 Task: Find connections with filter location Brighton with filter topic #Businesswith filter profile language French with filter current company BharatAgri with filter school Cambridge International School with filter industry Retail Office Equipment with filter service category Information Management with filter keywords title Actuary
Action: Mouse moved to (485, 56)
Screenshot: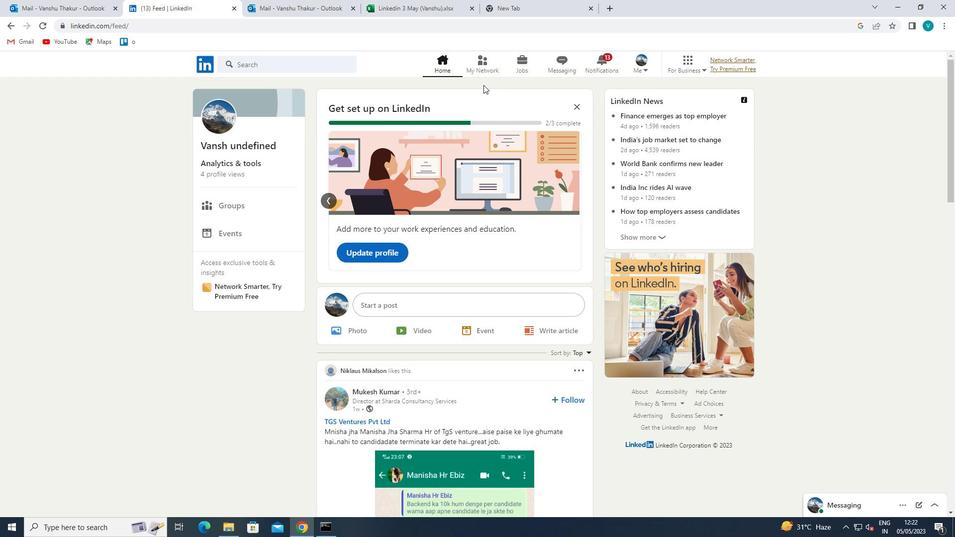 
Action: Mouse pressed left at (485, 56)
Screenshot: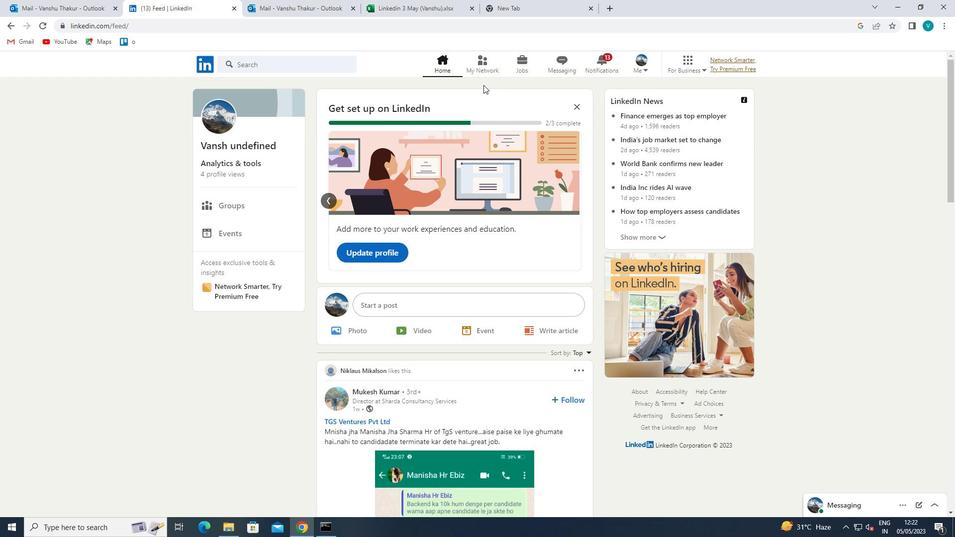 
Action: Mouse moved to (301, 117)
Screenshot: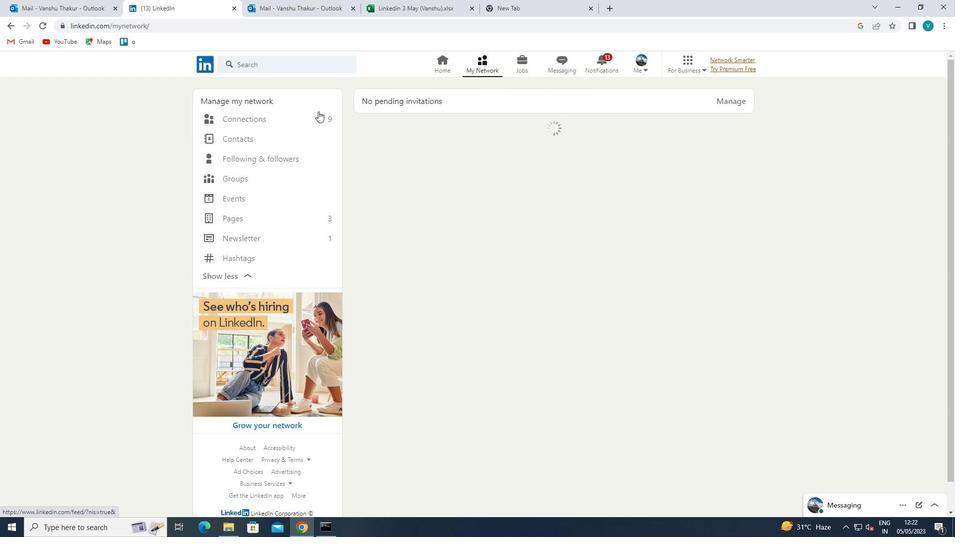 
Action: Mouse pressed left at (301, 117)
Screenshot: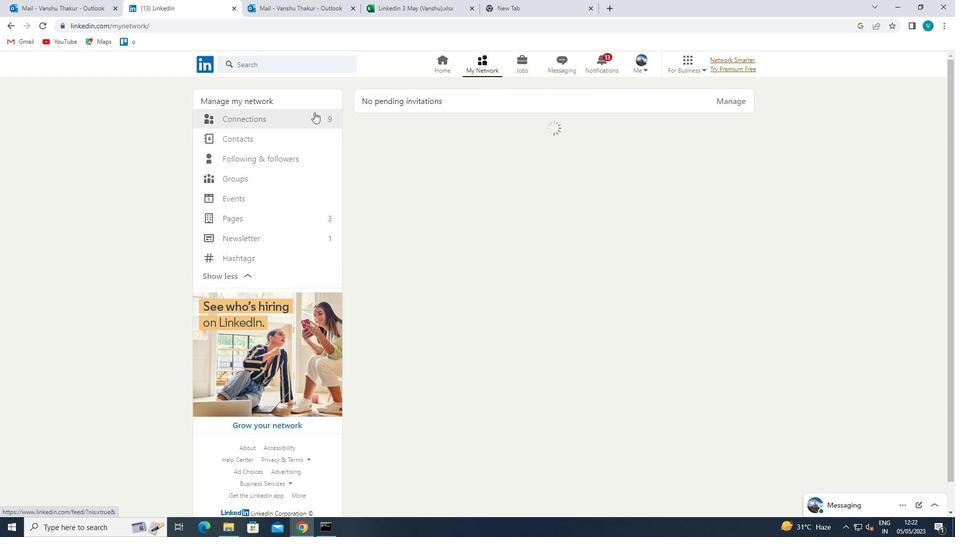 
Action: Mouse moved to (547, 120)
Screenshot: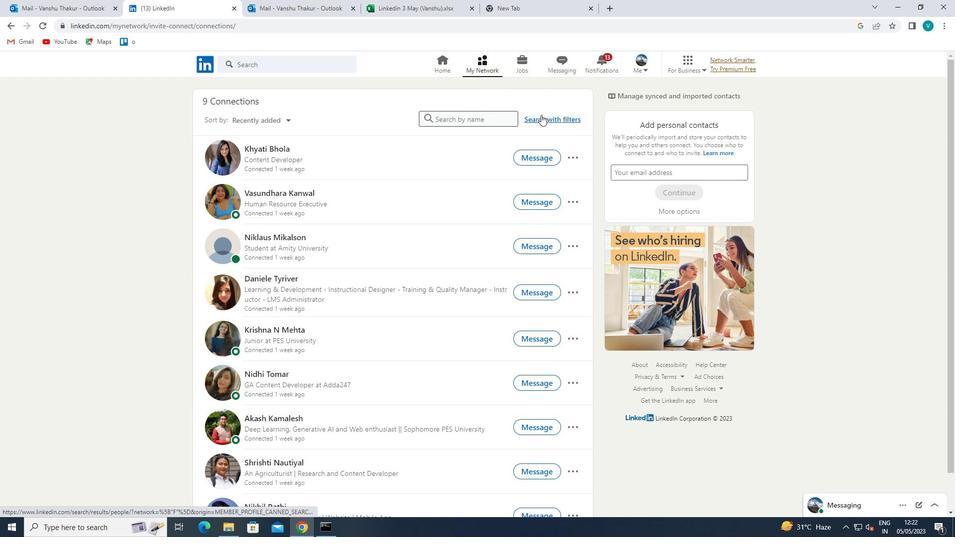 
Action: Mouse pressed left at (547, 120)
Screenshot: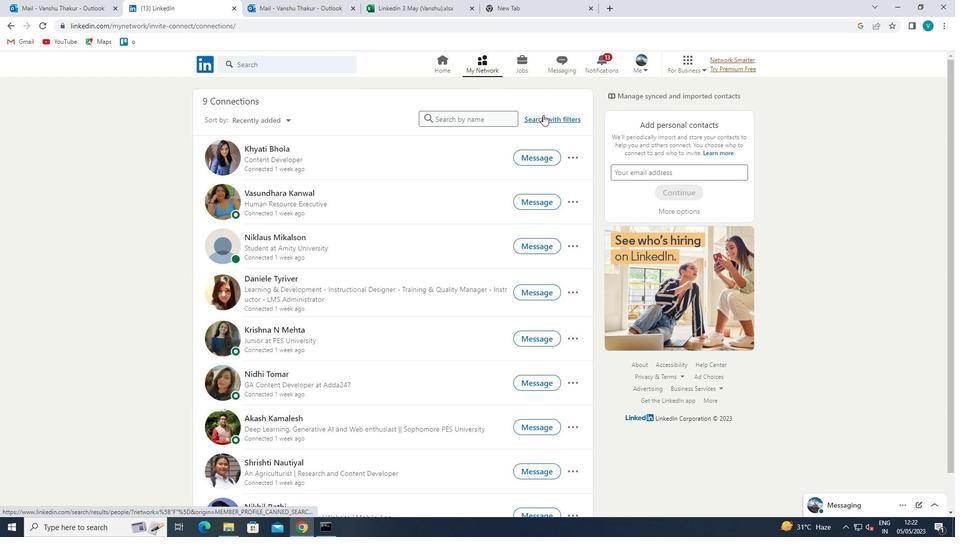 
Action: Mouse moved to (482, 95)
Screenshot: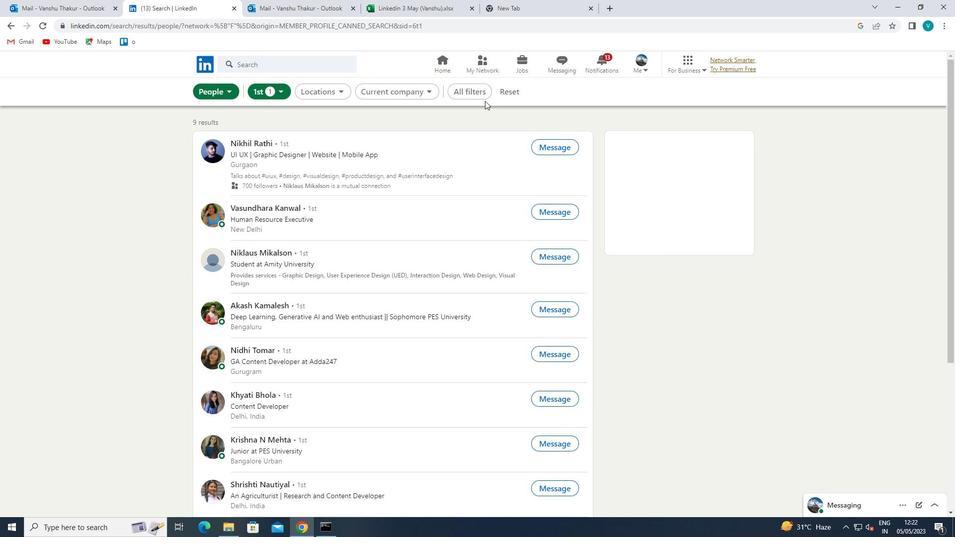 
Action: Mouse pressed left at (482, 95)
Screenshot: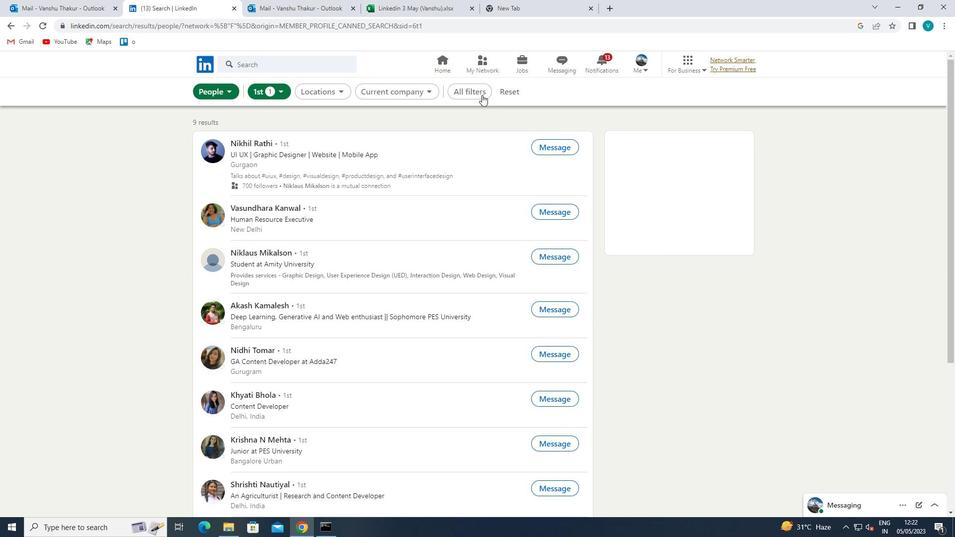 
Action: Mouse moved to (737, 199)
Screenshot: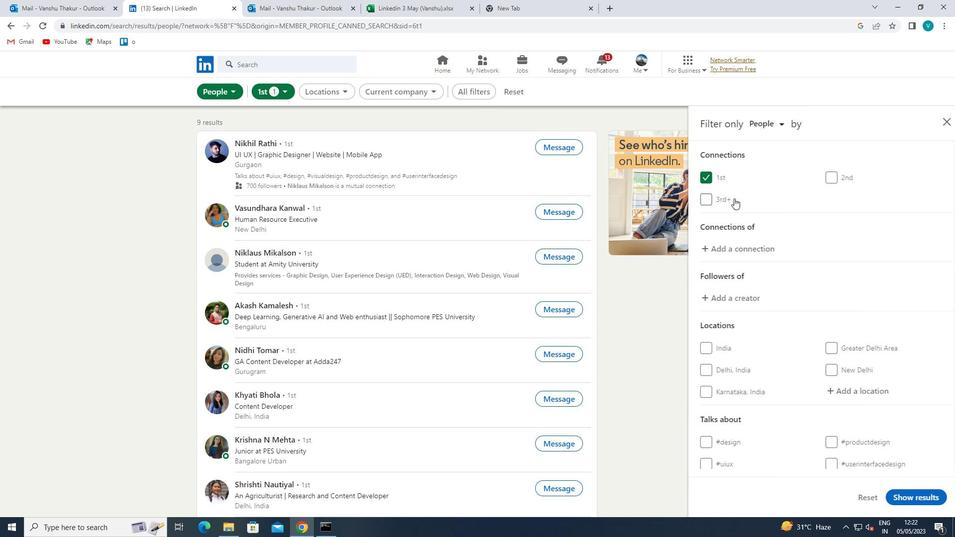 
Action: Mouse scrolled (737, 199) with delta (0, 0)
Screenshot: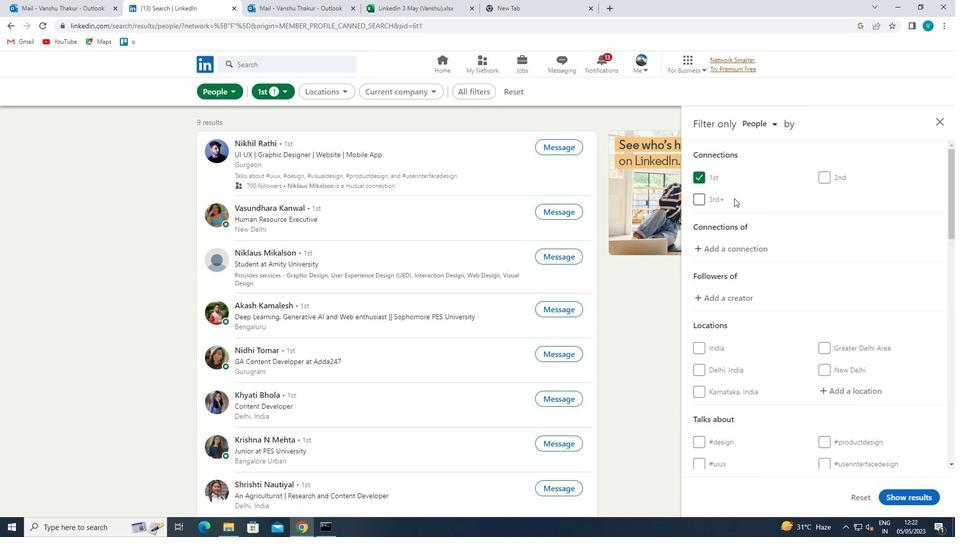 
Action: Mouse moved to (738, 200)
Screenshot: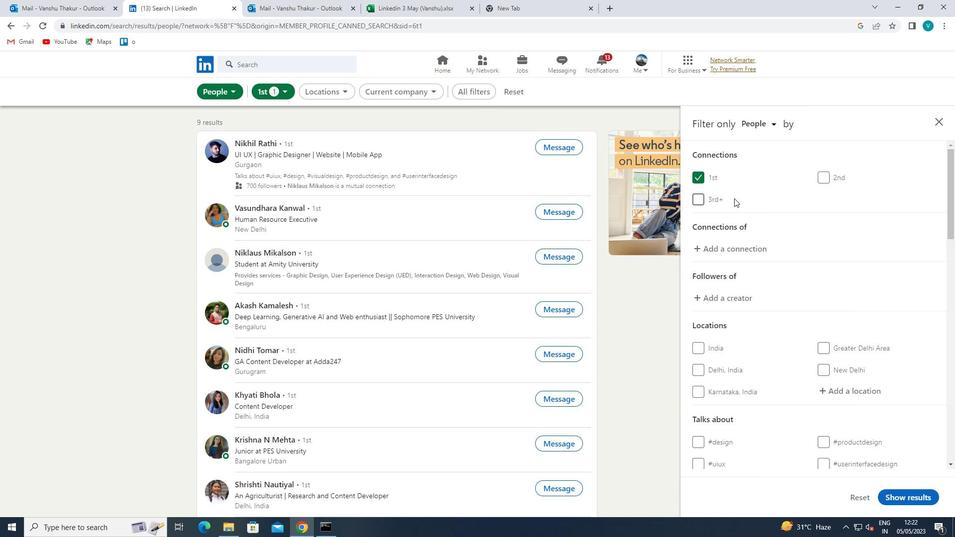 
Action: Mouse scrolled (738, 200) with delta (0, 0)
Screenshot: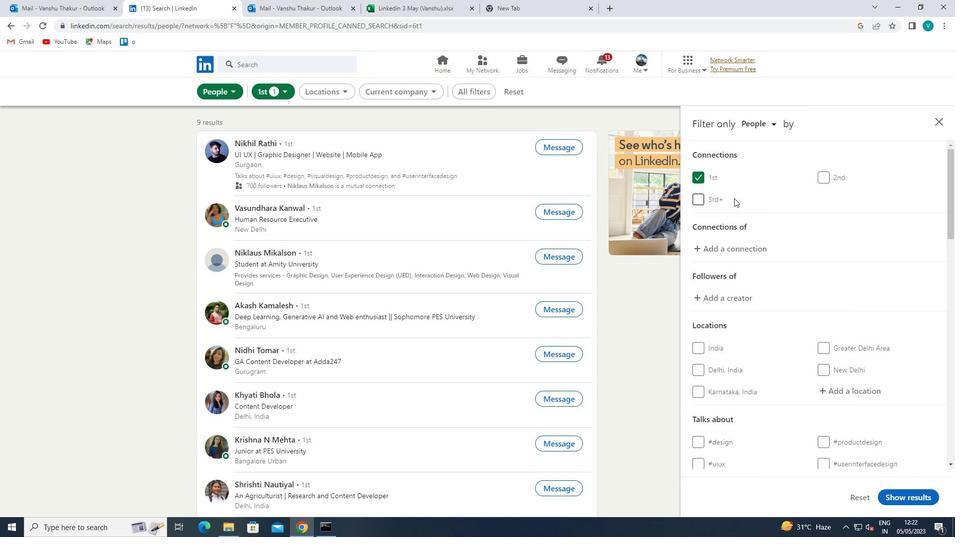 
Action: Mouse moved to (844, 300)
Screenshot: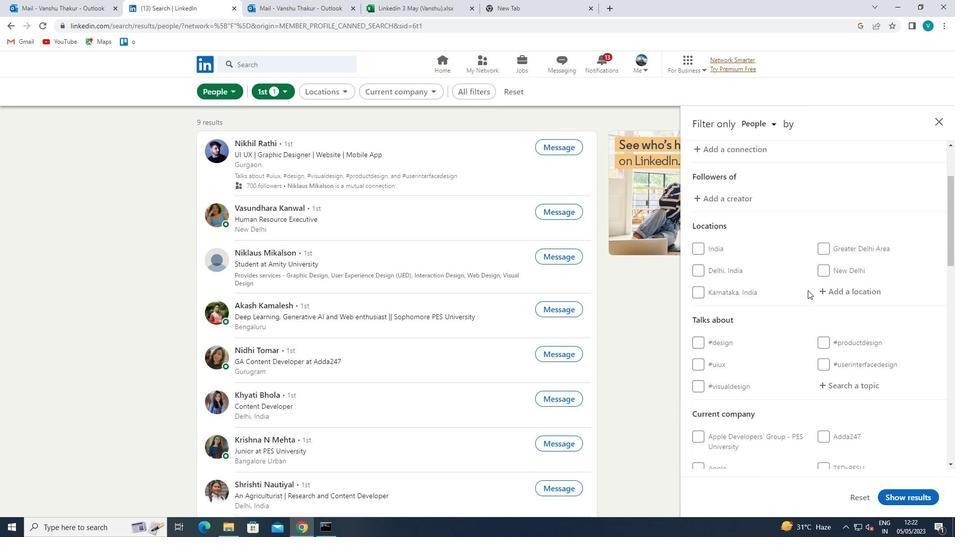
Action: Mouse pressed left at (844, 300)
Screenshot: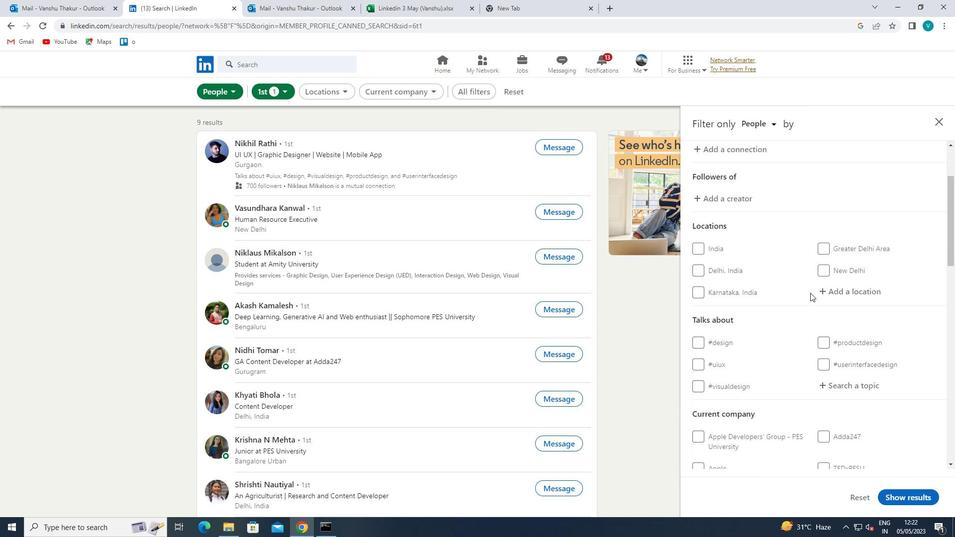 
Action: Mouse moved to (846, 292)
Screenshot: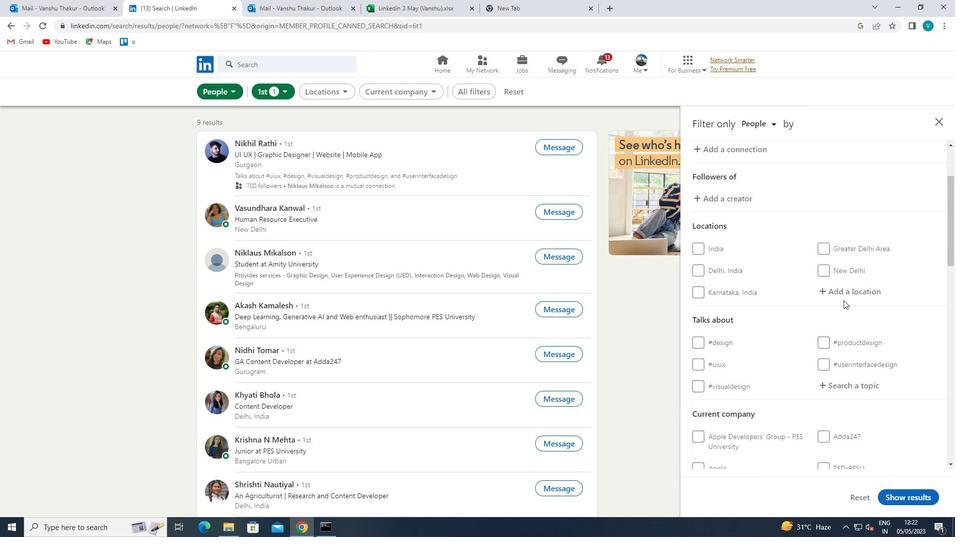 
Action: Mouse pressed left at (846, 292)
Screenshot: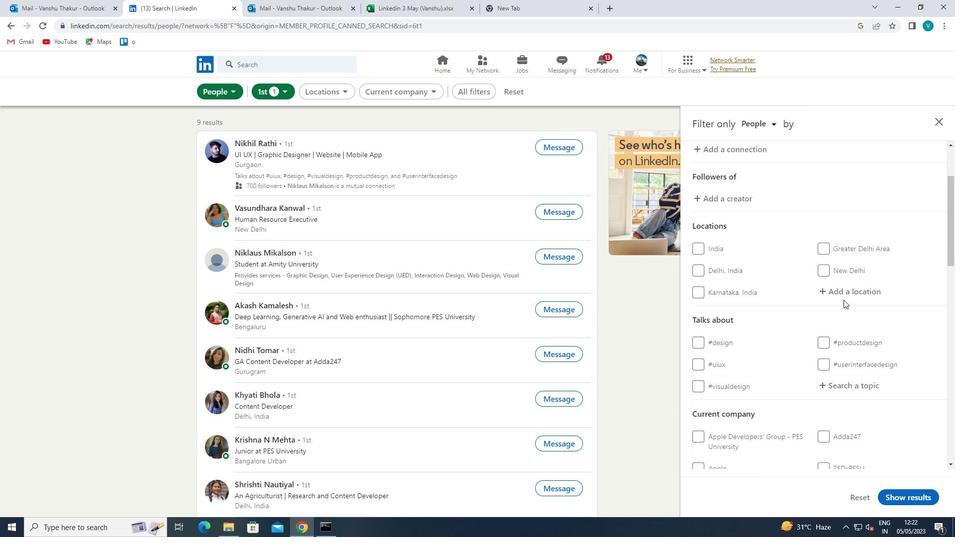 
Action: Mouse moved to (634, 171)
Screenshot: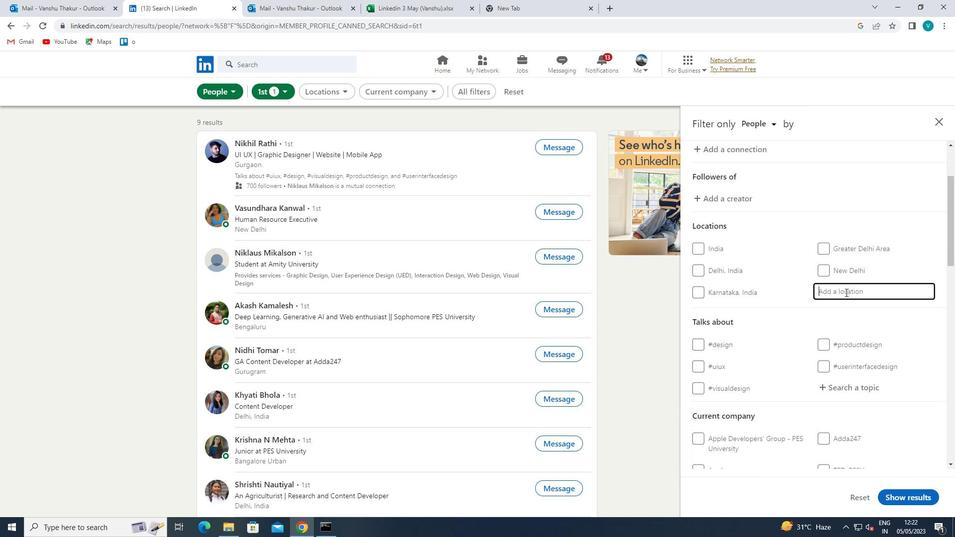 
Action: Key pressed <Key.shift>BRIFG<Key.backspace><Key.backspace>GHTON
Screenshot: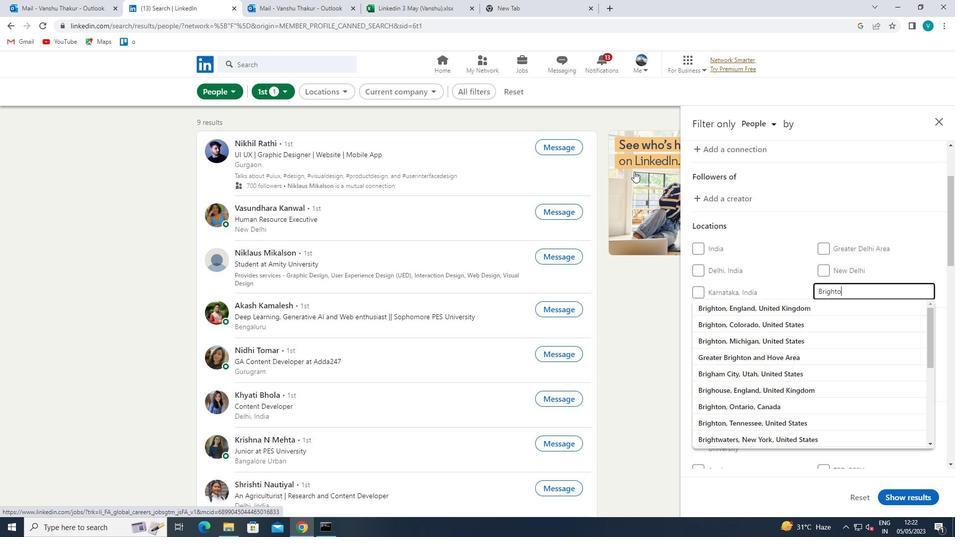 
Action: Mouse moved to (772, 306)
Screenshot: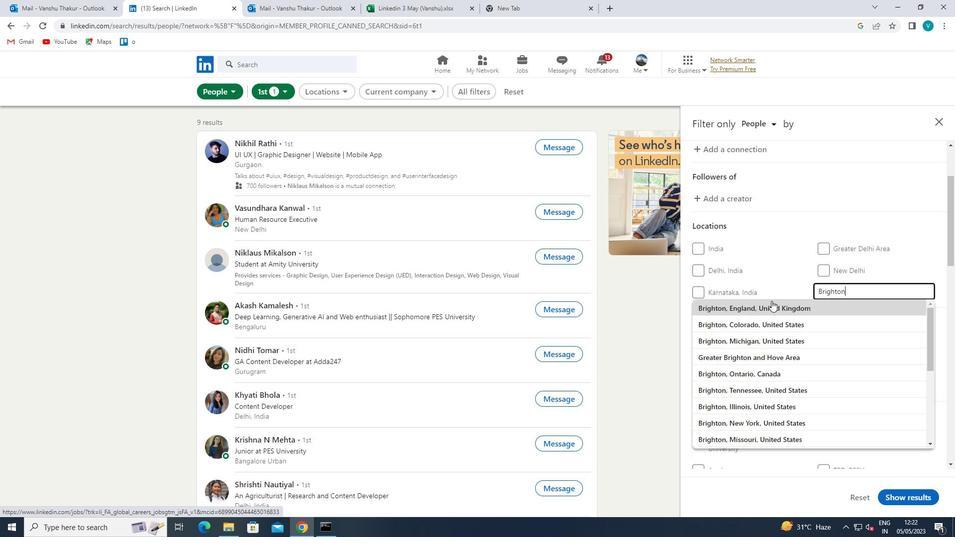 
Action: Mouse pressed left at (772, 306)
Screenshot: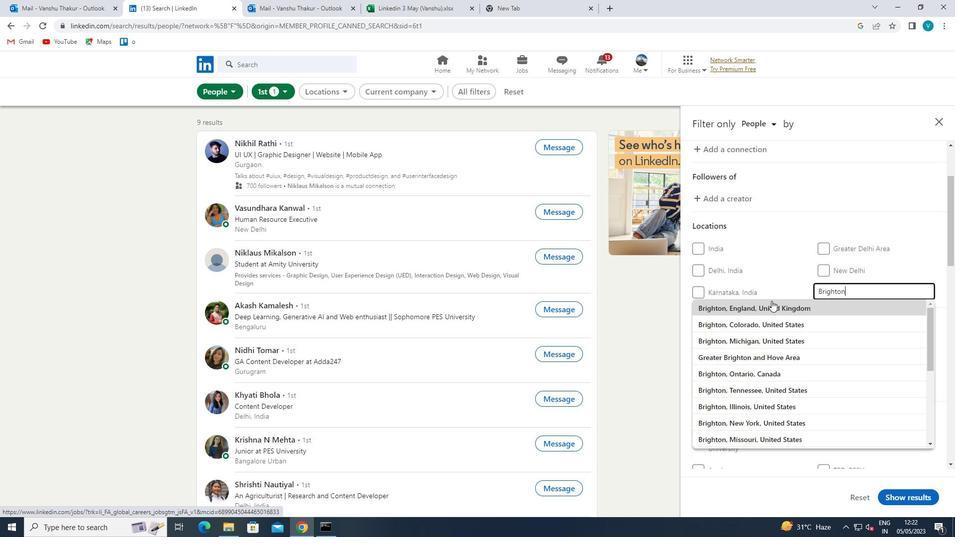 
Action: Mouse moved to (773, 307)
Screenshot: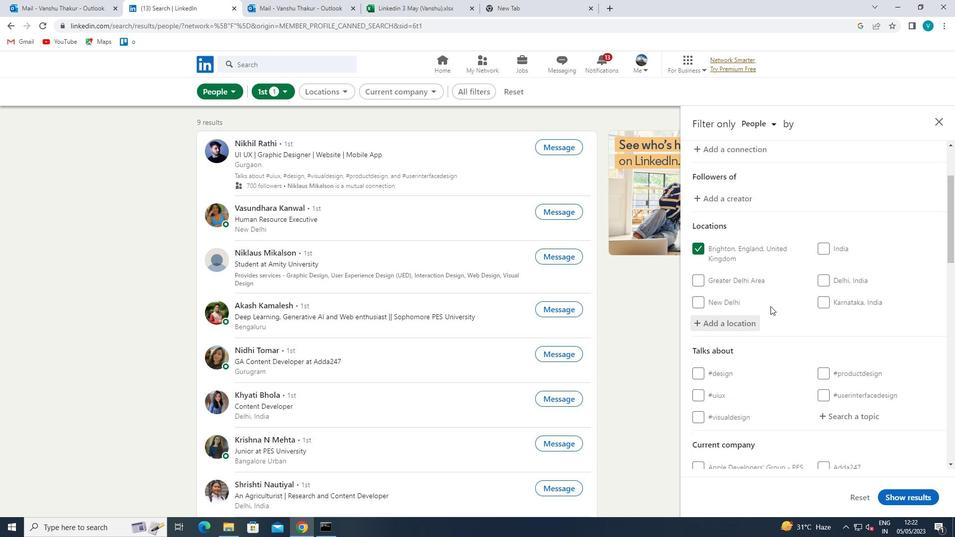 
Action: Mouse scrolled (773, 306) with delta (0, 0)
Screenshot: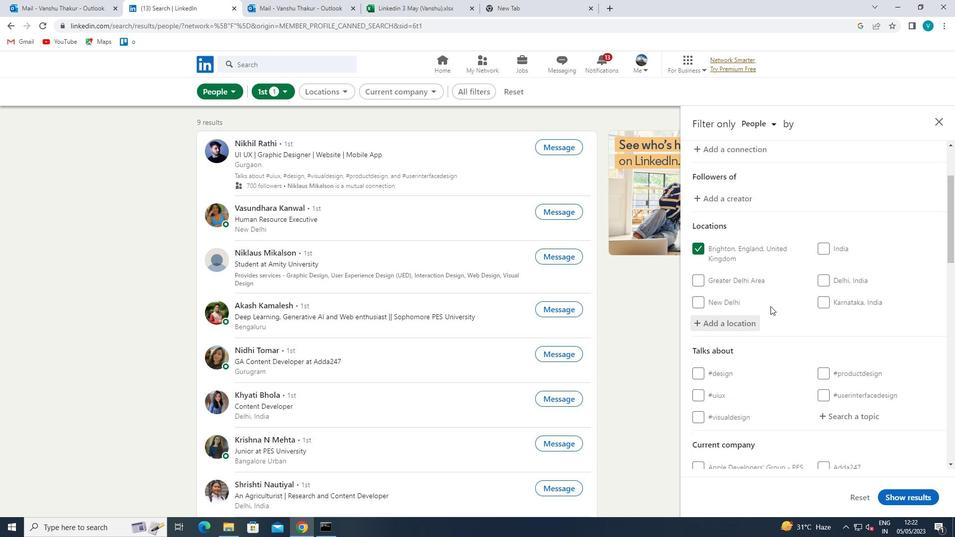 
Action: Mouse moved to (773, 307)
Screenshot: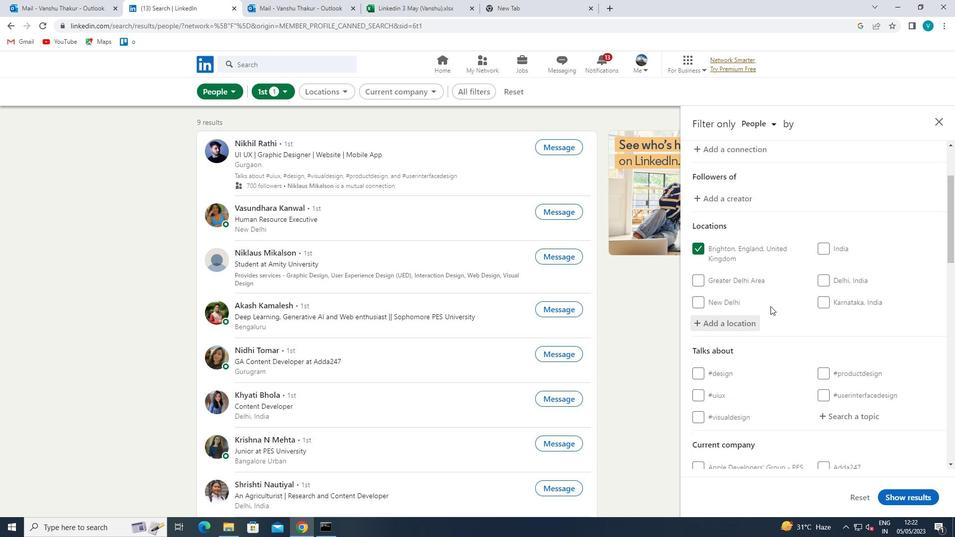 
Action: Mouse scrolled (773, 306) with delta (0, 0)
Screenshot: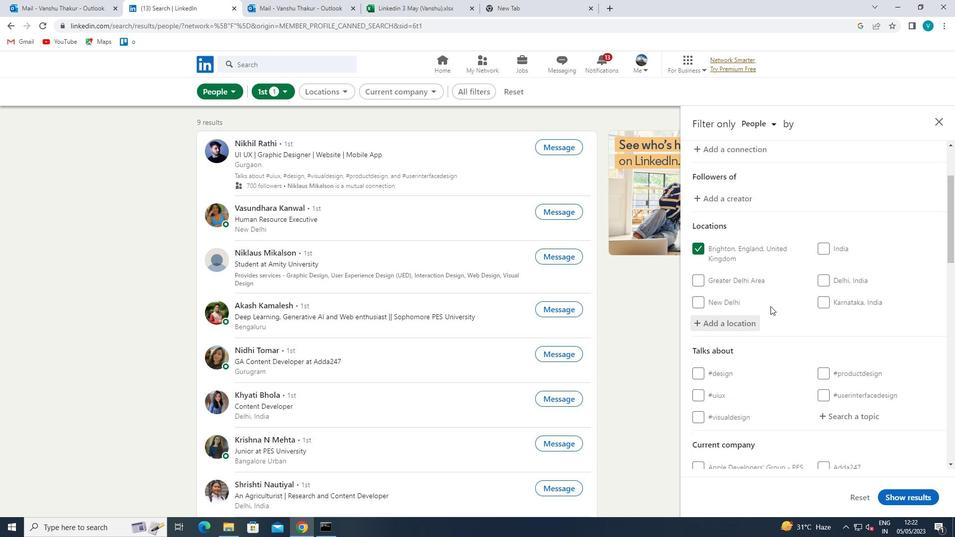 
Action: Mouse moved to (858, 320)
Screenshot: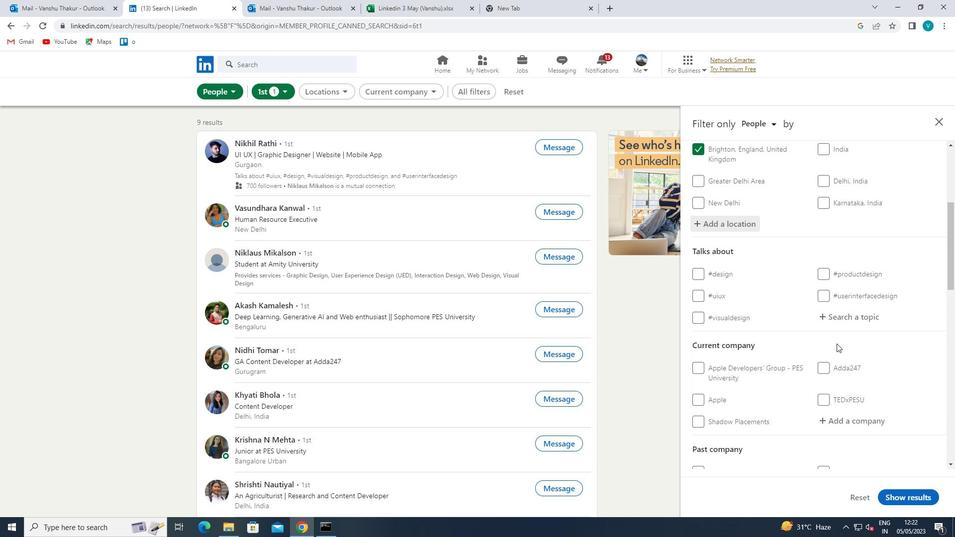
Action: Mouse pressed left at (858, 320)
Screenshot: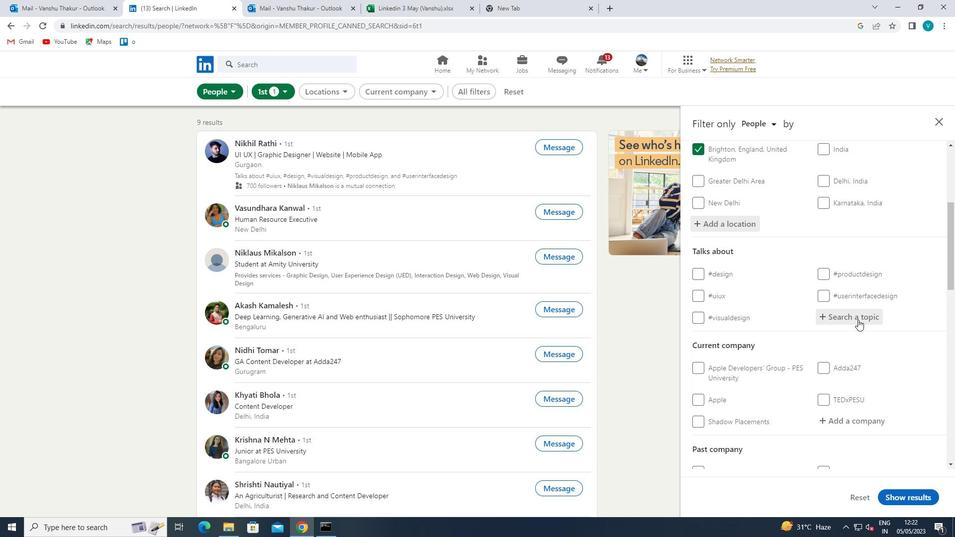 
Action: Key pressed <Key.shift><Key.shift><Key.shift><Key.shift><Key.shift><Key.shift>BUSIN
Screenshot: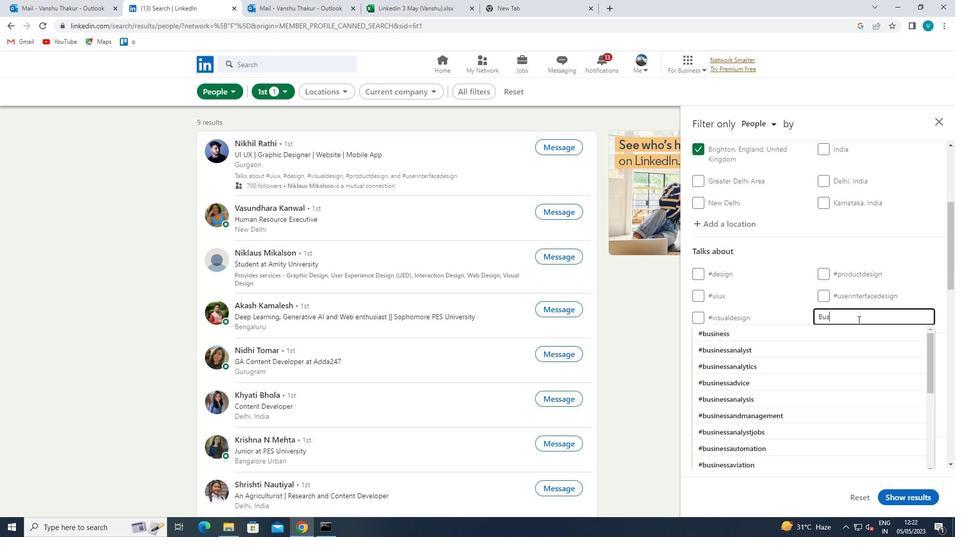 
Action: Mouse moved to (722, 325)
Screenshot: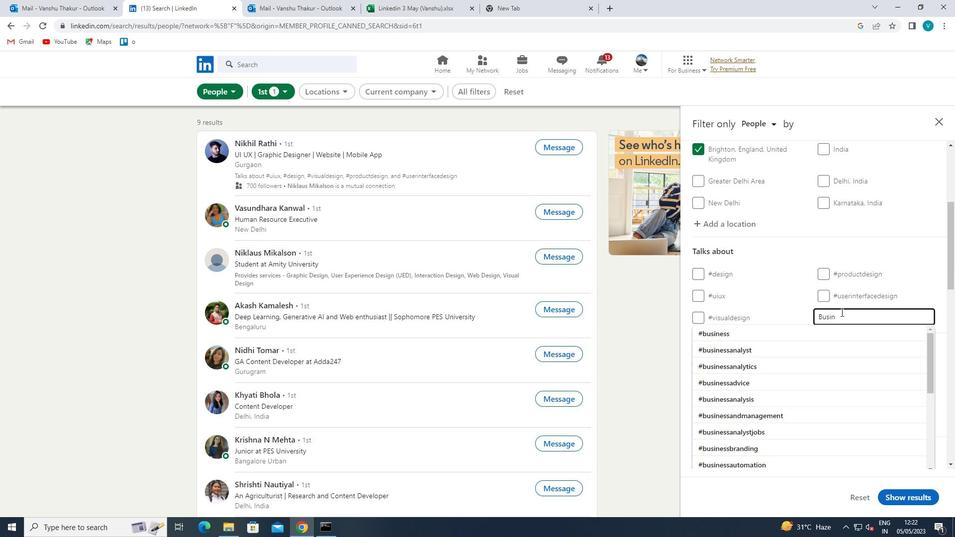 
Action: Mouse pressed left at (722, 325)
Screenshot: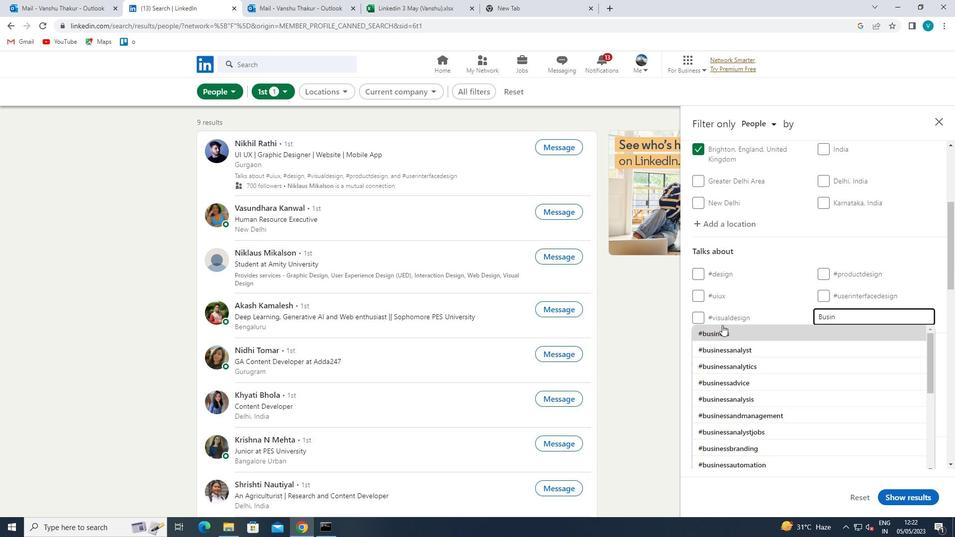 
Action: Mouse scrolled (722, 325) with delta (0, 0)
Screenshot: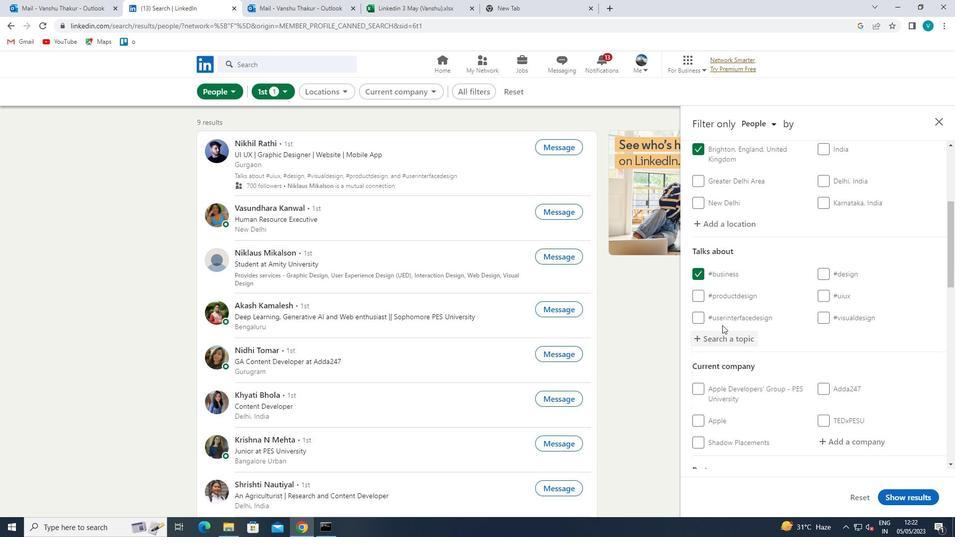 
Action: Mouse moved to (722, 325)
Screenshot: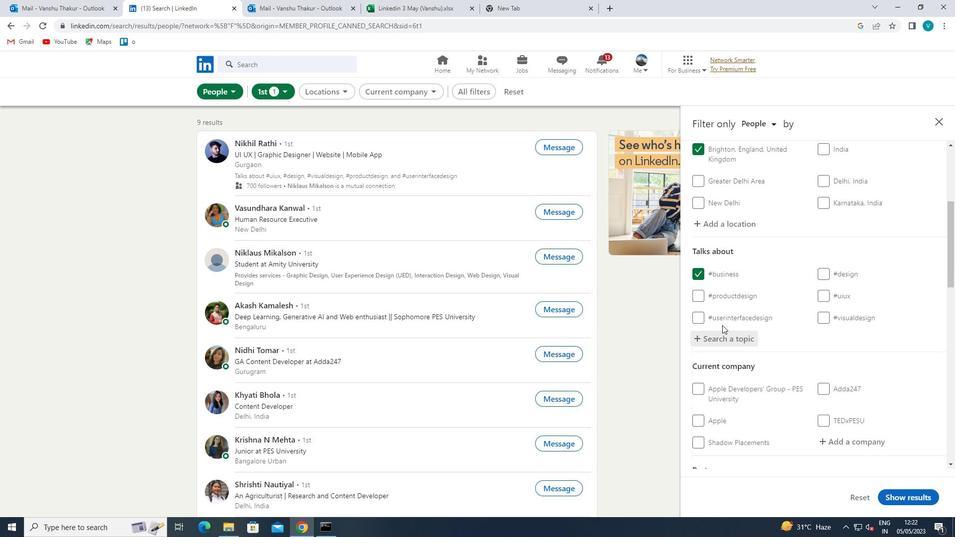 
Action: Mouse scrolled (722, 325) with delta (0, 0)
Screenshot: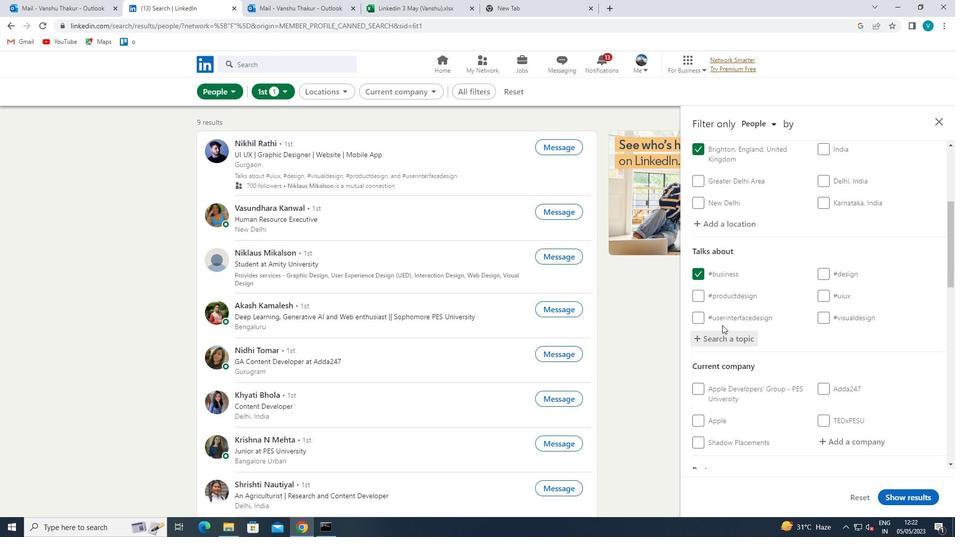 
Action: Mouse moved to (723, 326)
Screenshot: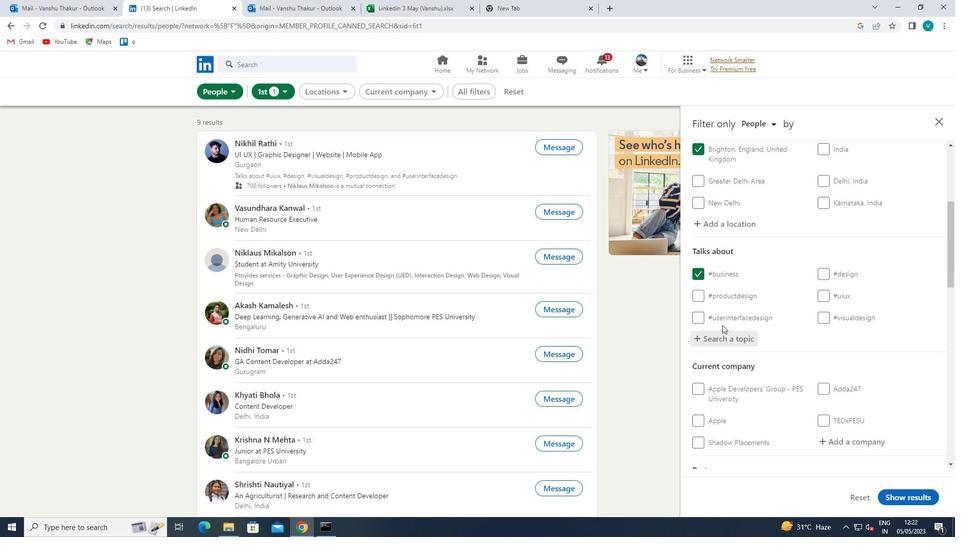 
Action: Mouse scrolled (723, 326) with delta (0, 0)
Screenshot: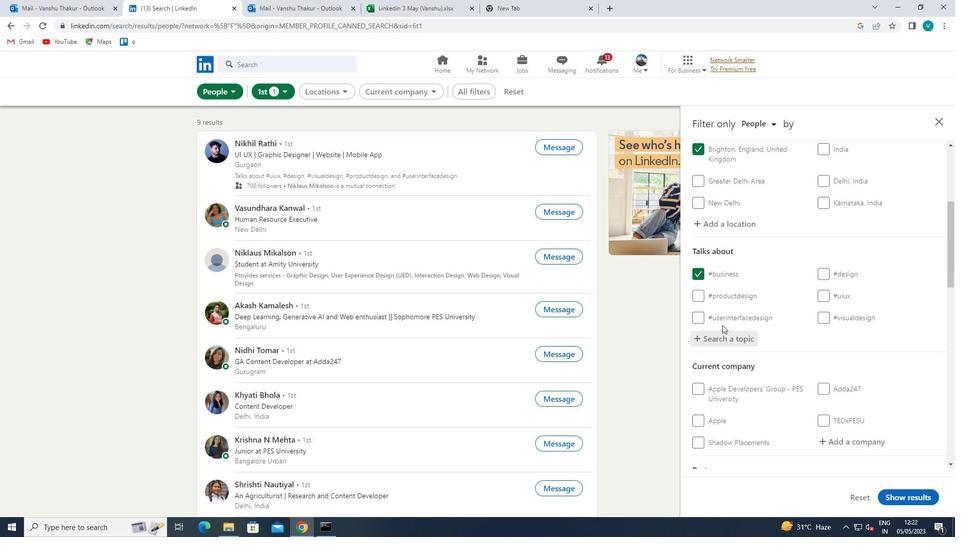 
Action: Mouse moved to (855, 294)
Screenshot: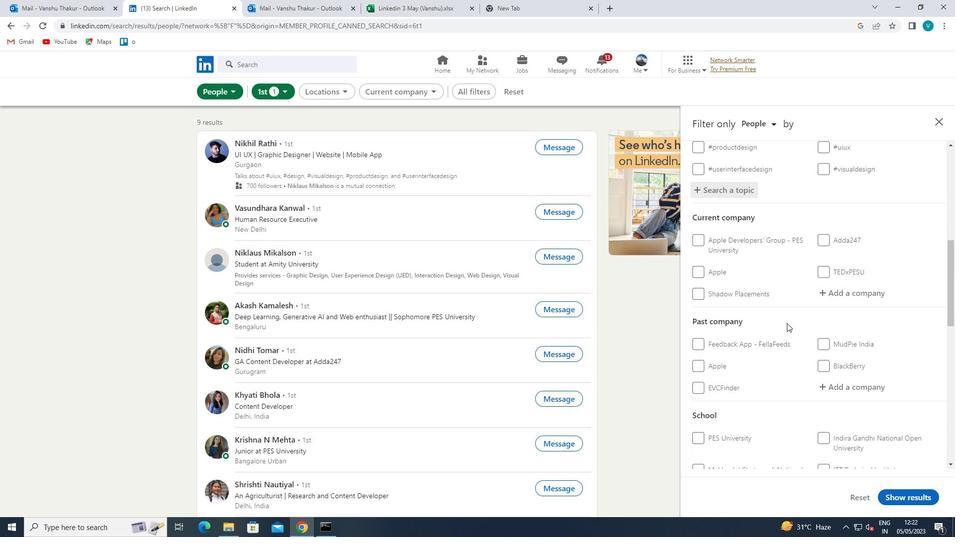 
Action: Mouse pressed left at (855, 294)
Screenshot: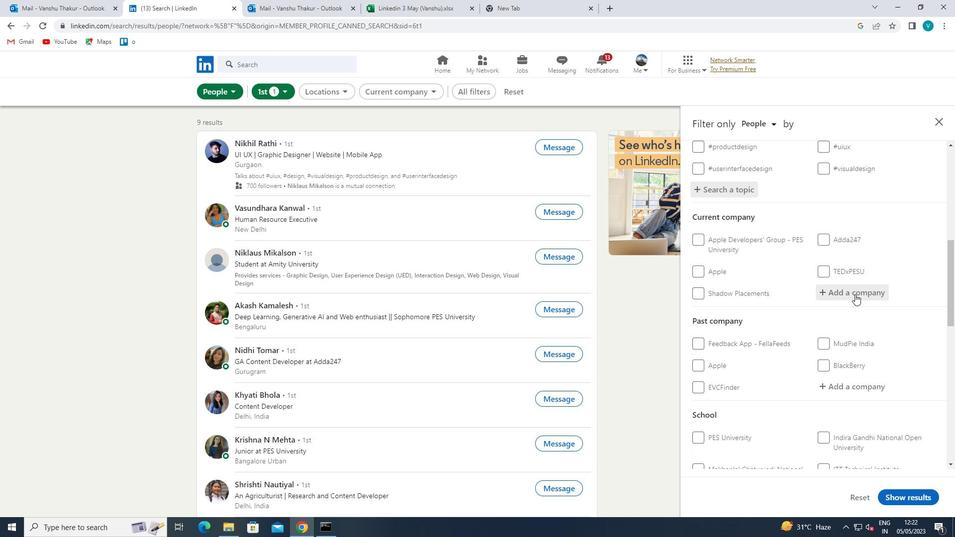 
Action: Key pressed <Key.shift><Key.shift><Key.shift>BHARAT<Key.shift>AG
Screenshot: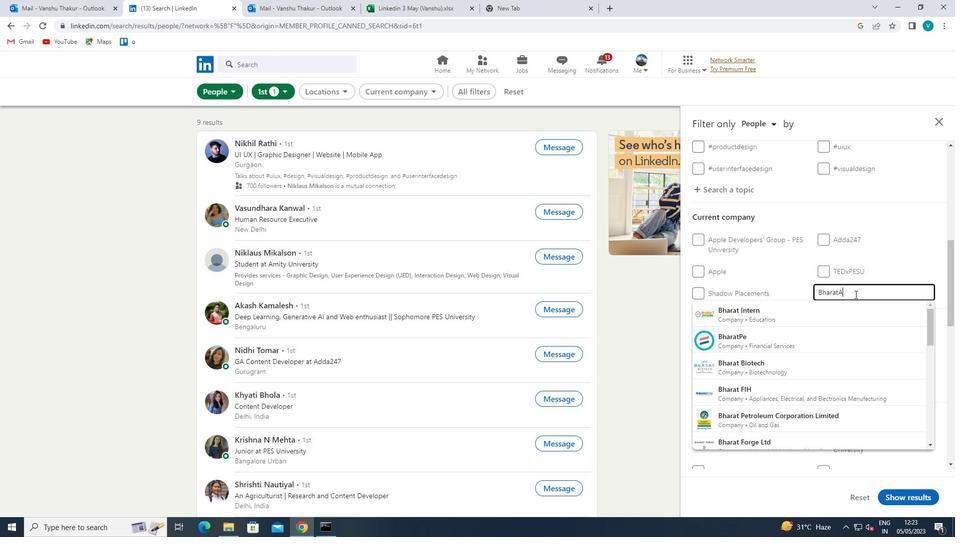 
Action: Mouse moved to (816, 313)
Screenshot: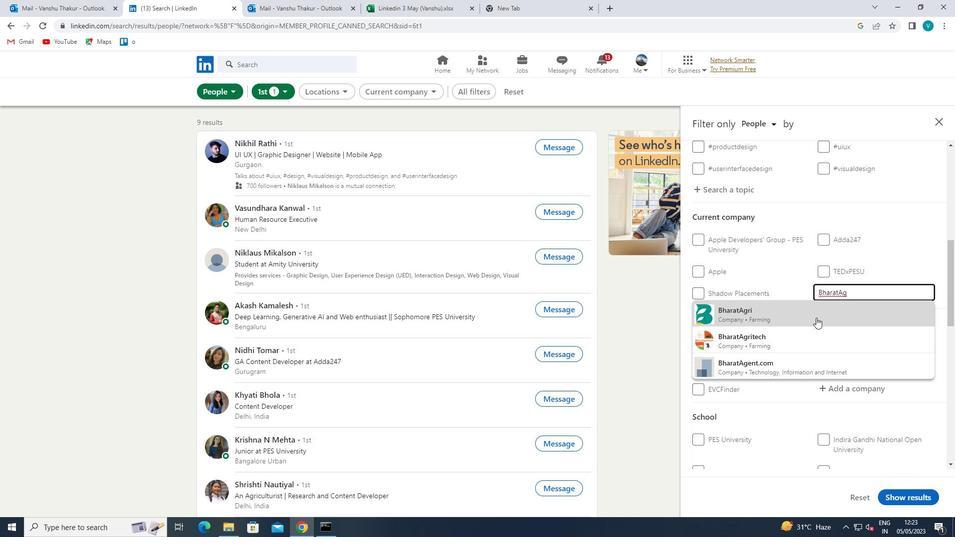 
Action: Mouse pressed left at (816, 313)
Screenshot: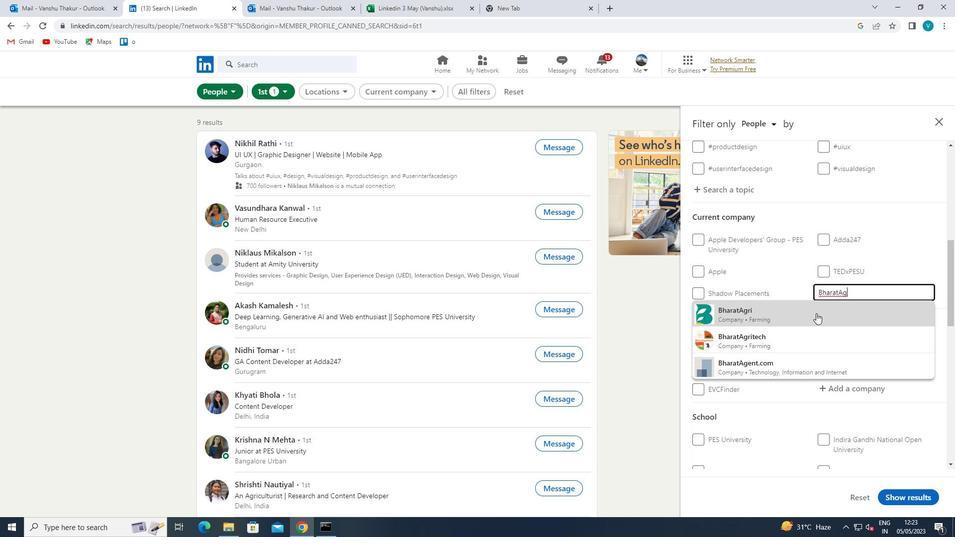 
Action: Mouse moved to (805, 306)
Screenshot: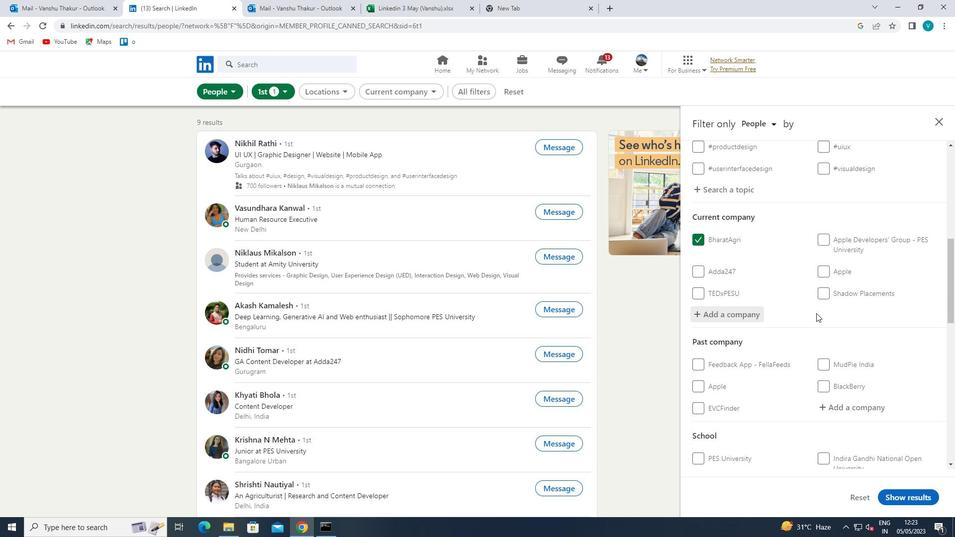 
Action: Mouse scrolled (805, 305) with delta (0, 0)
Screenshot: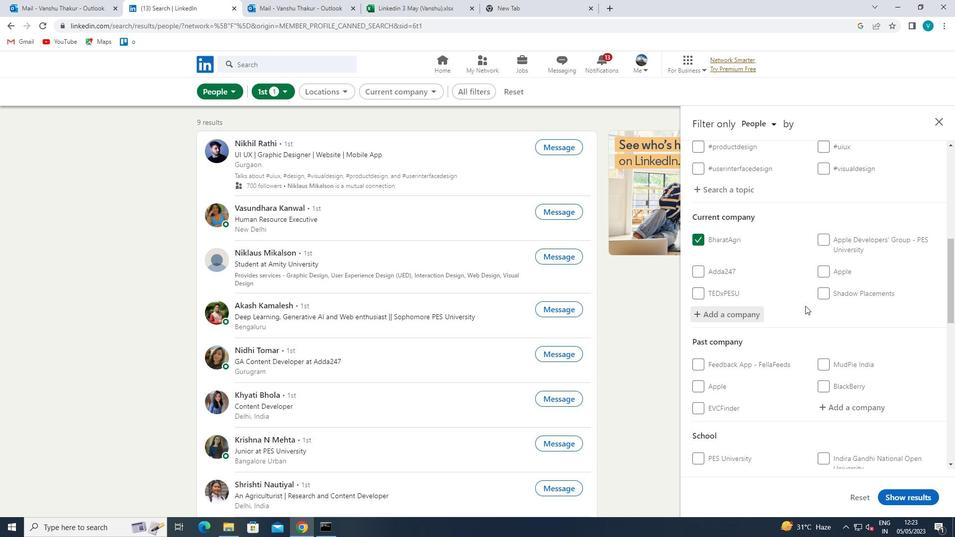 
Action: Mouse scrolled (805, 305) with delta (0, 0)
Screenshot: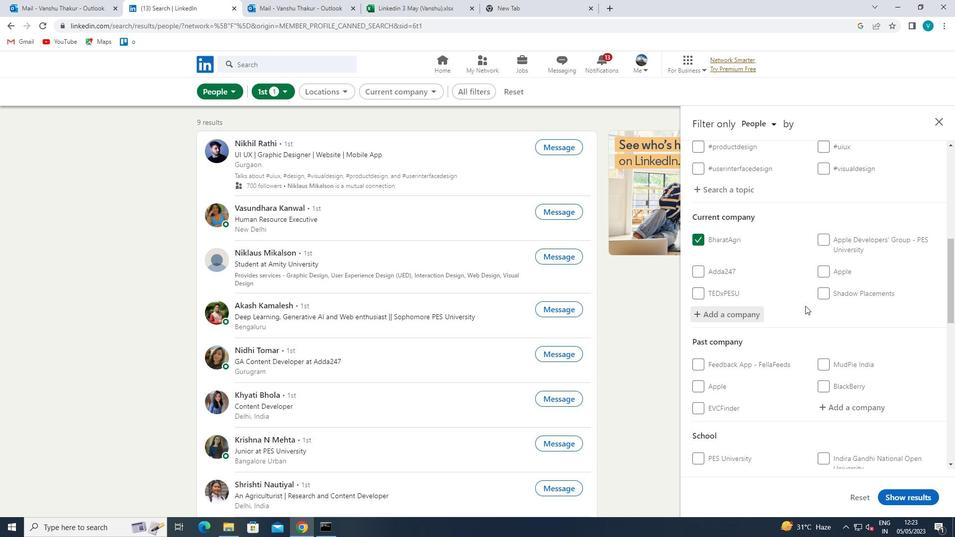 
Action: Mouse scrolled (805, 305) with delta (0, 0)
Screenshot: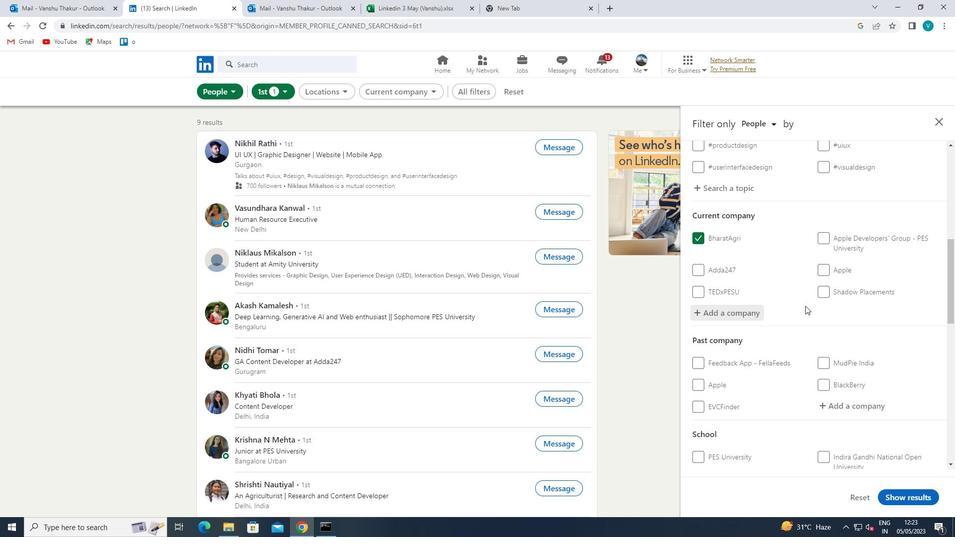 
Action: Mouse moved to (857, 382)
Screenshot: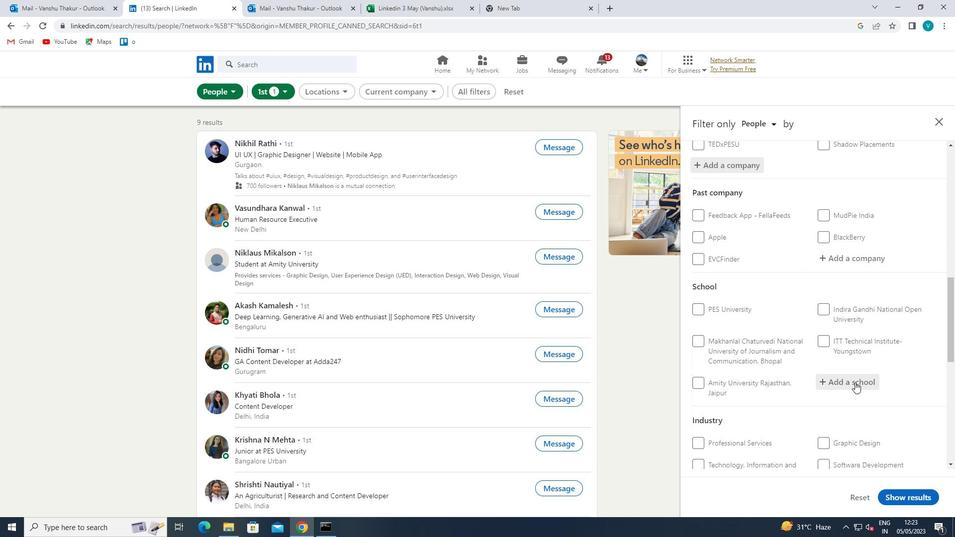 
Action: Mouse pressed left at (857, 382)
Screenshot: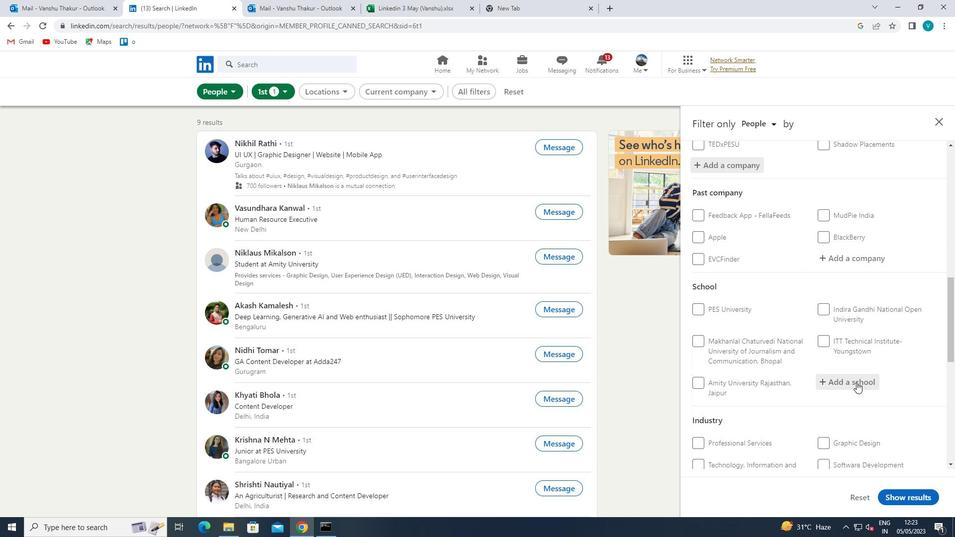 
Action: Mouse moved to (852, 384)
Screenshot: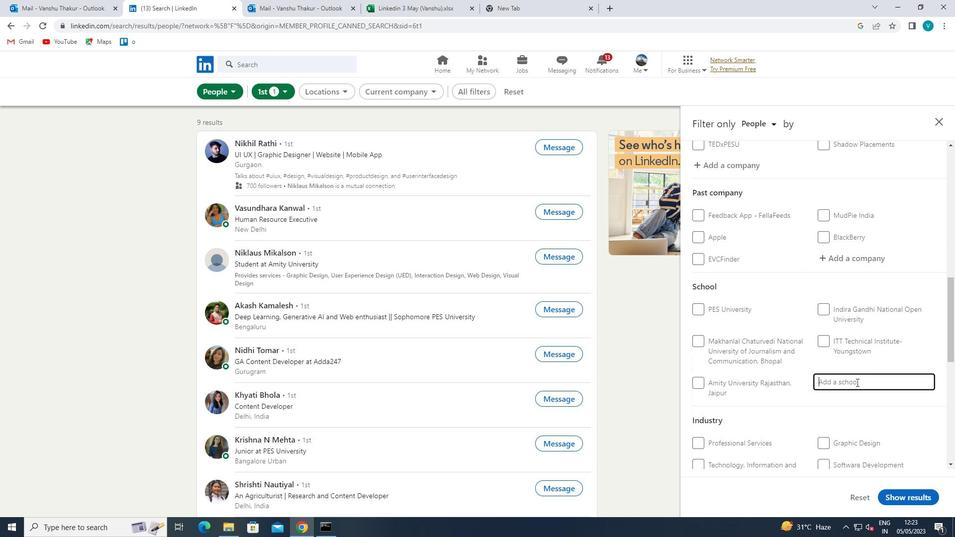 
Action: Key pressed <Key.shift>
Screenshot: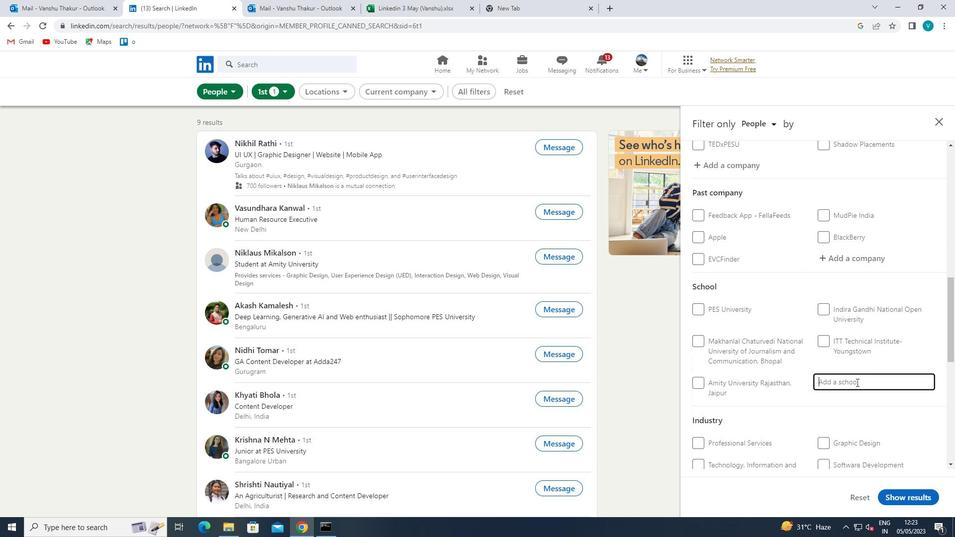 
Action: Mouse moved to (852, 384)
Screenshot: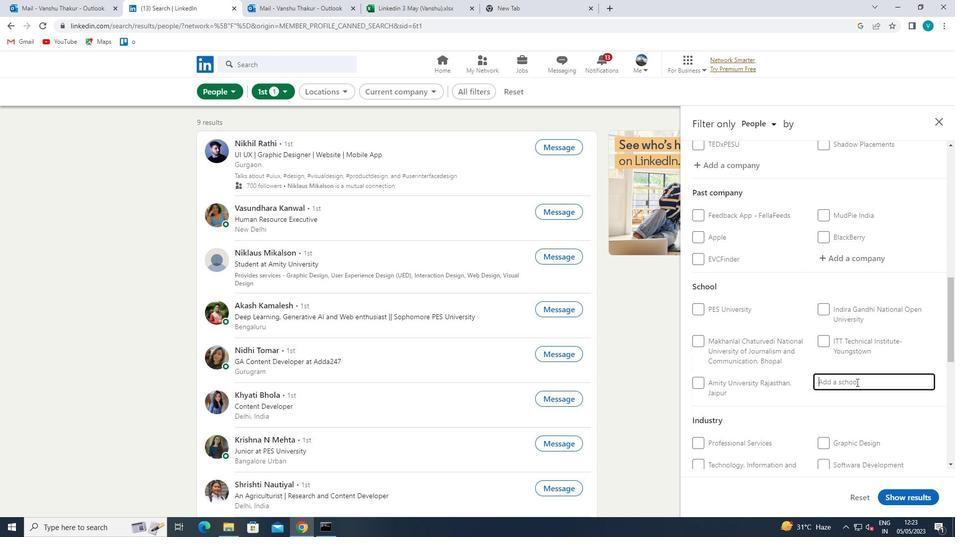 
Action: Key pressed CAMBRIDGE
Screenshot: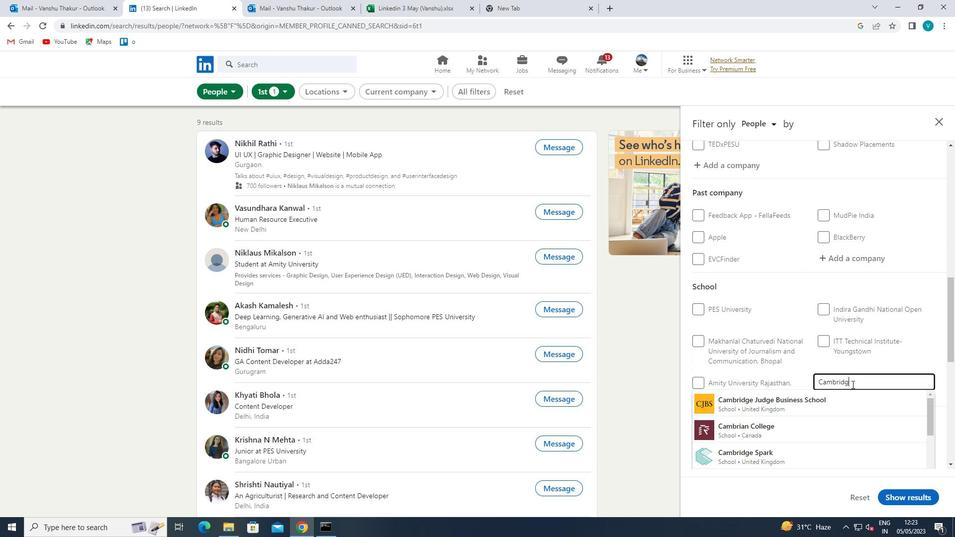 
Action: Mouse moved to (836, 410)
Screenshot: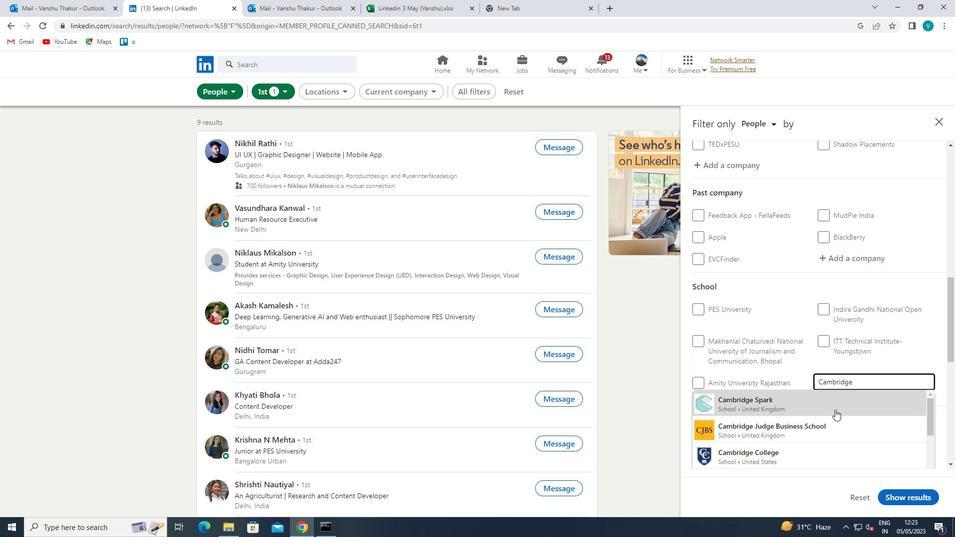 
Action: Key pressed <Key.shift><Key.shift><Key.shift><Key.shift><Key.shift><Key.shift><Key.shift>I<Key.backspace><Key.shift><Key.space><Key.shift>INTERNATIONAL<Key.space>
Screenshot: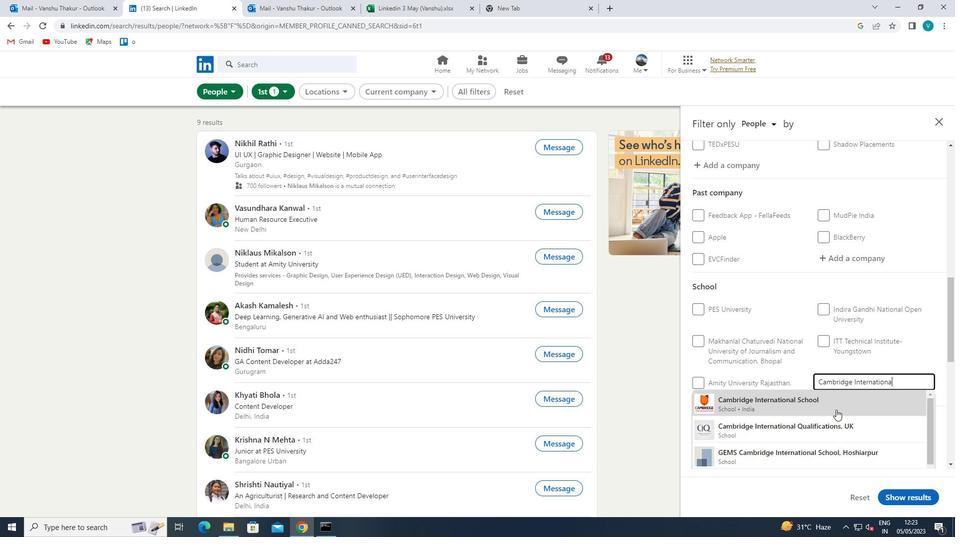 
Action: Mouse pressed left at (836, 410)
Screenshot: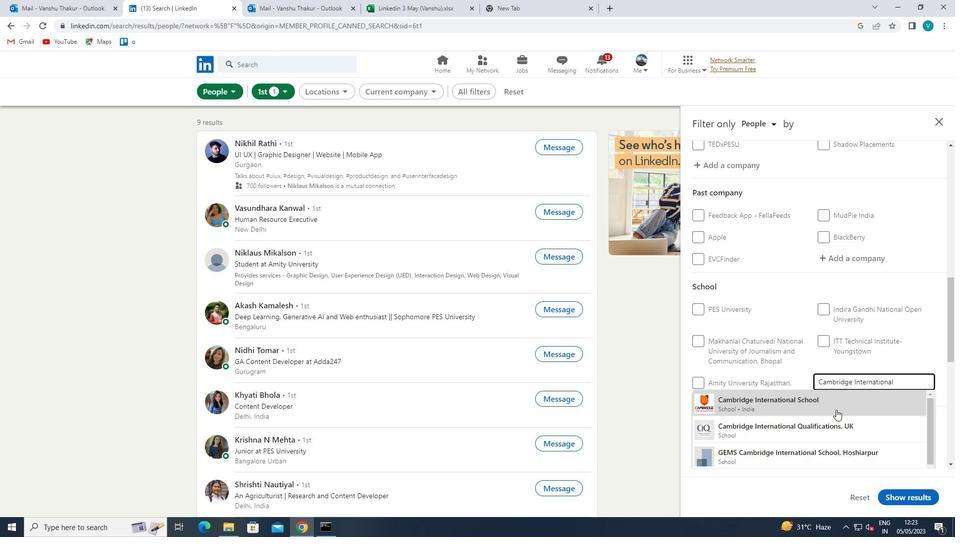 
Action: Mouse scrolled (836, 409) with delta (0, 0)
Screenshot: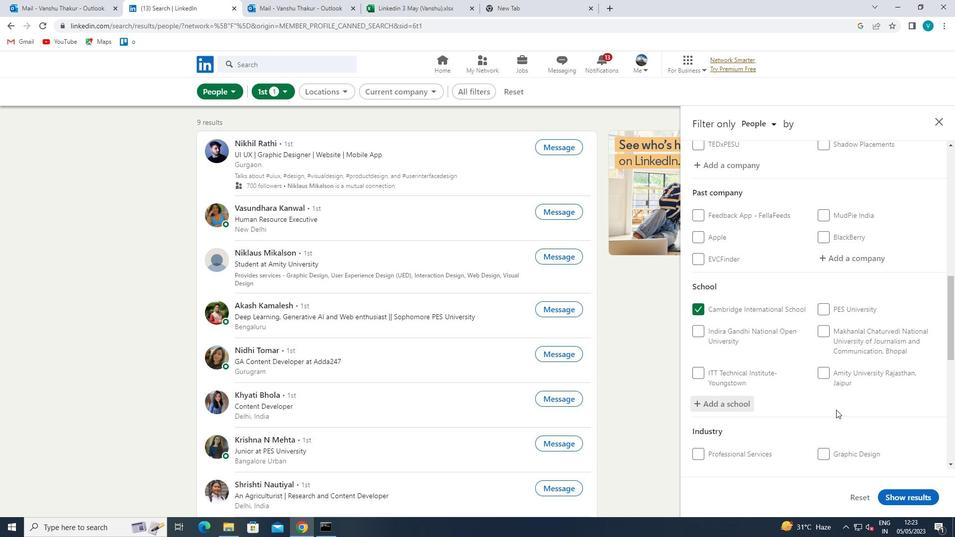 
Action: Mouse scrolled (836, 409) with delta (0, 0)
Screenshot: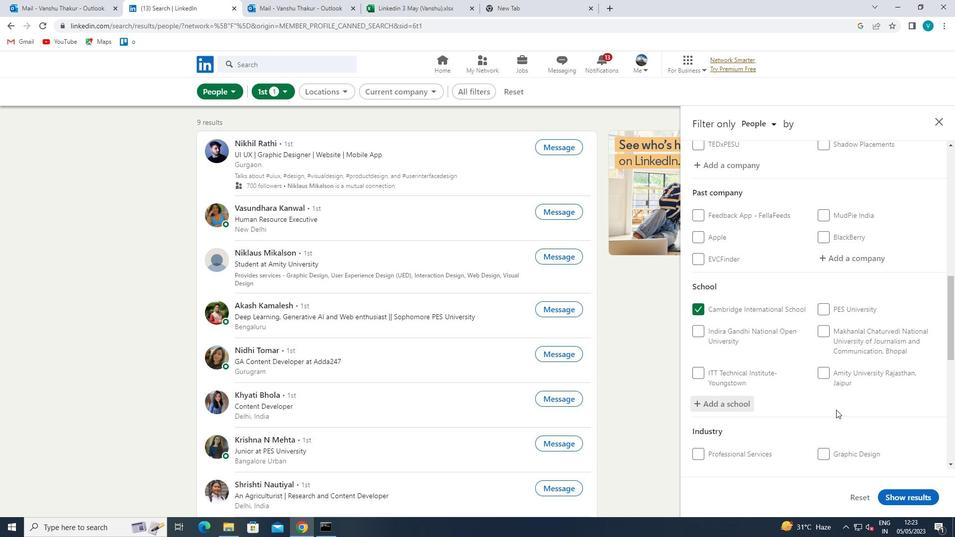 
Action: Mouse scrolled (836, 409) with delta (0, 0)
Screenshot: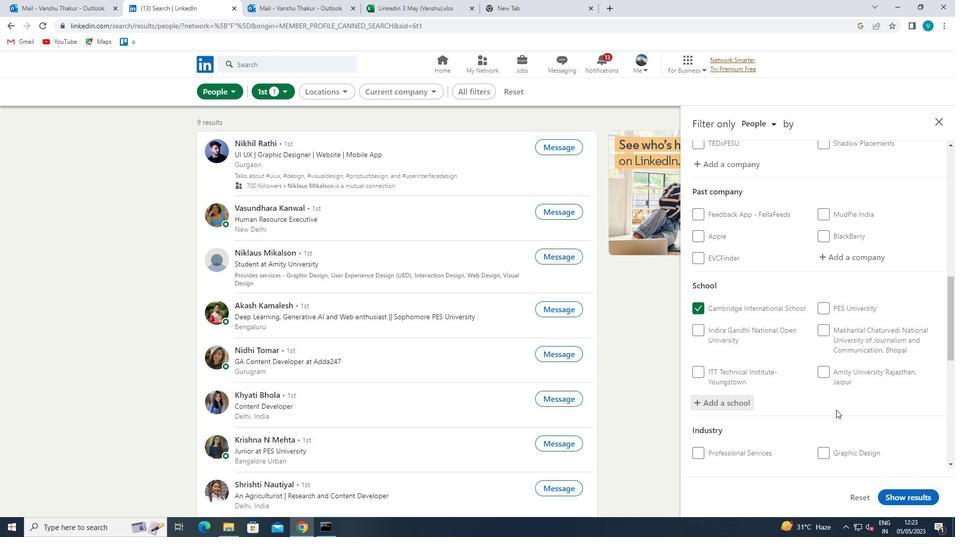 
Action: Mouse moved to (858, 359)
Screenshot: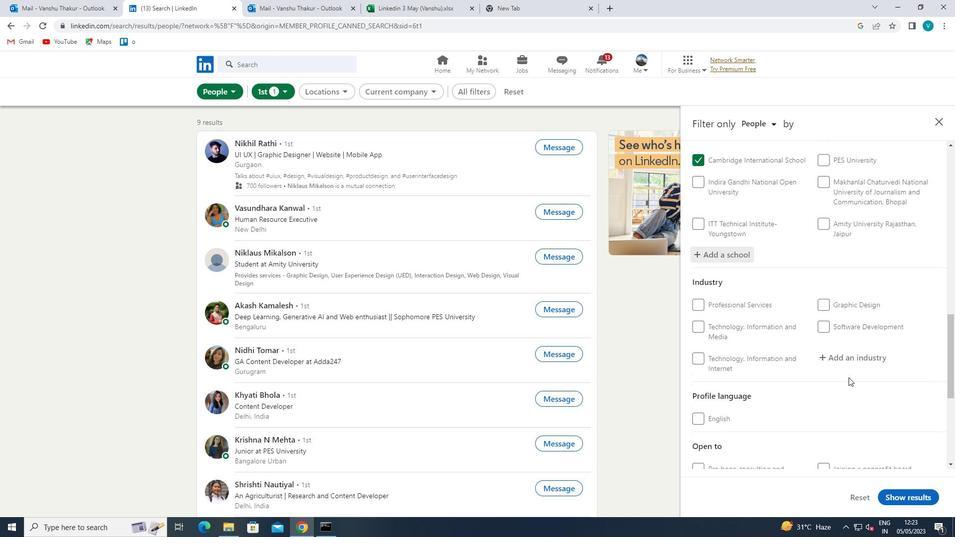 
Action: Mouse pressed left at (858, 359)
Screenshot: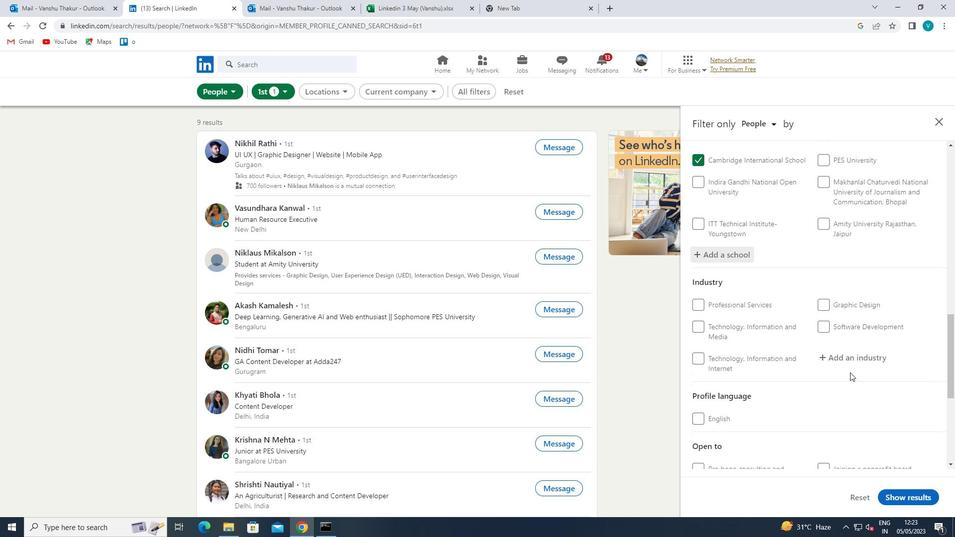 
Action: Mouse moved to (838, 371)
Screenshot: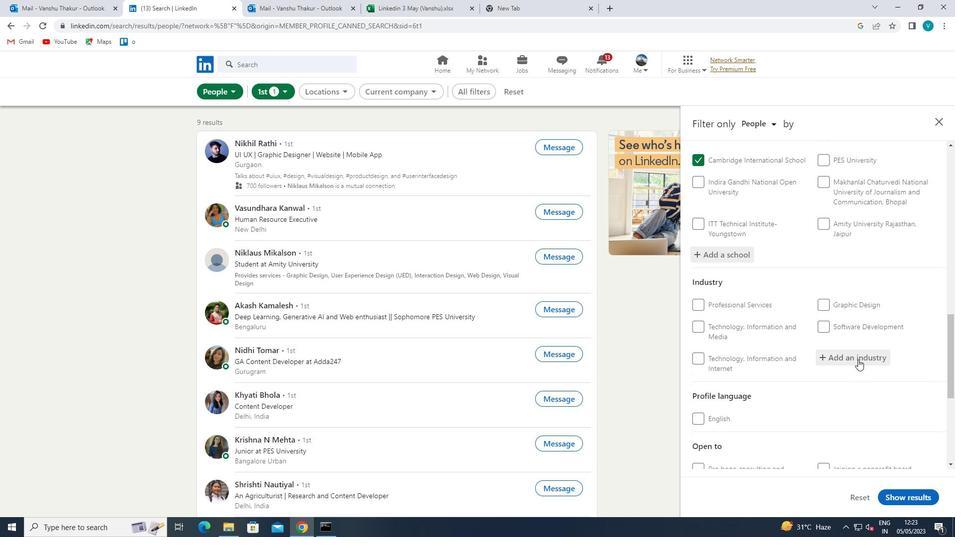 
Action: Key pressed <Key.shift>RETAIL<Key.space><Key.shift><Key.shift><Key.shift><Key.shift><Key.shift><Key.shift><Key.shift><Key.shift><Key.shift>OFFICE<Key.space>
Screenshot: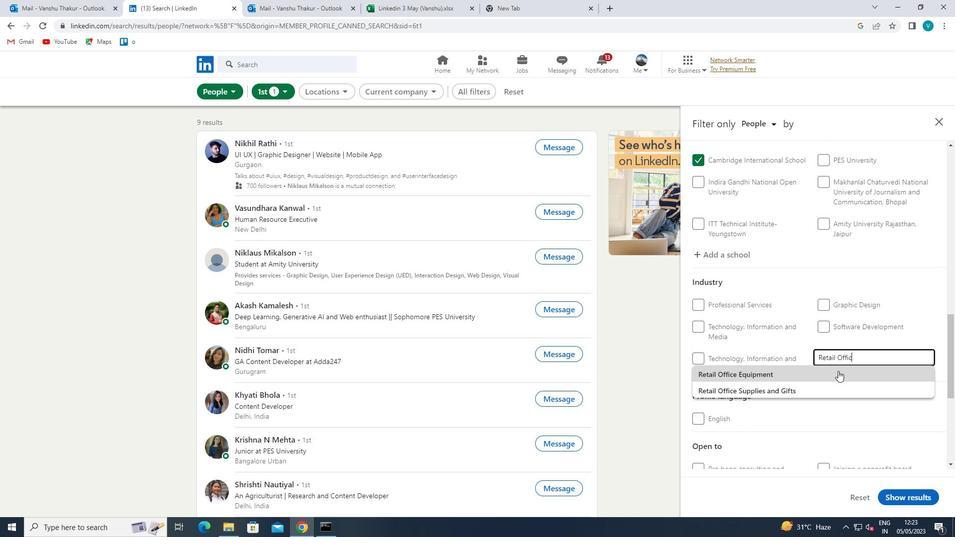 
Action: Mouse moved to (829, 372)
Screenshot: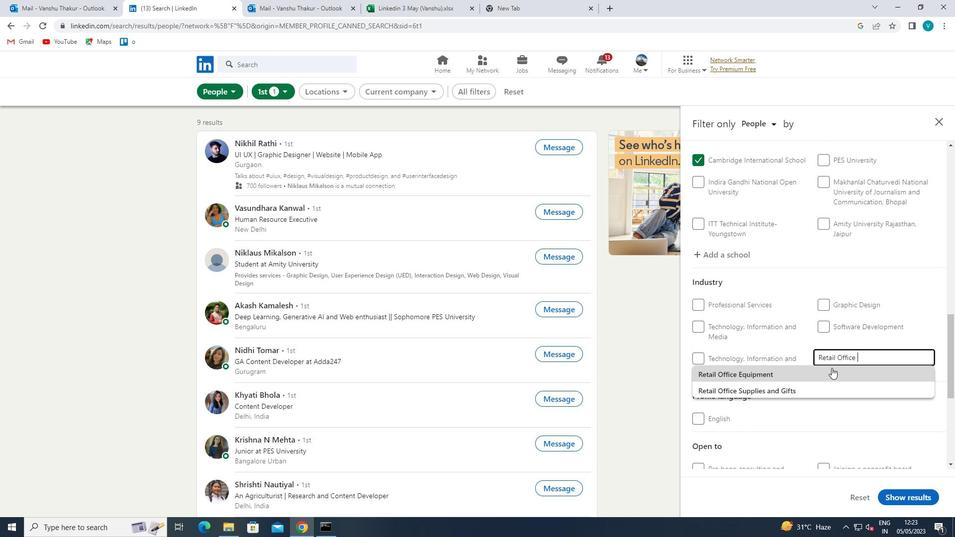 
Action: Mouse pressed left at (829, 372)
Screenshot: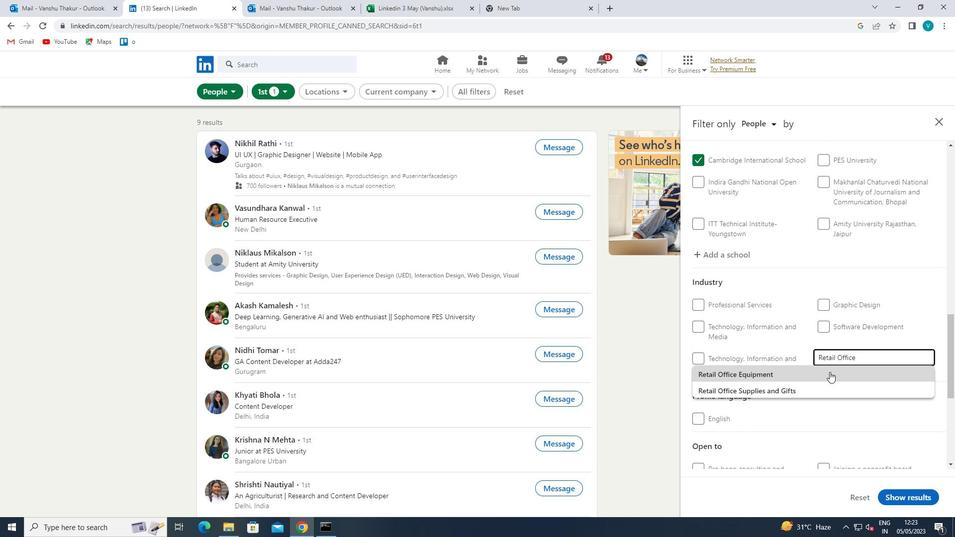 
Action: Mouse scrolled (829, 372) with delta (0, 0)
Screenshot: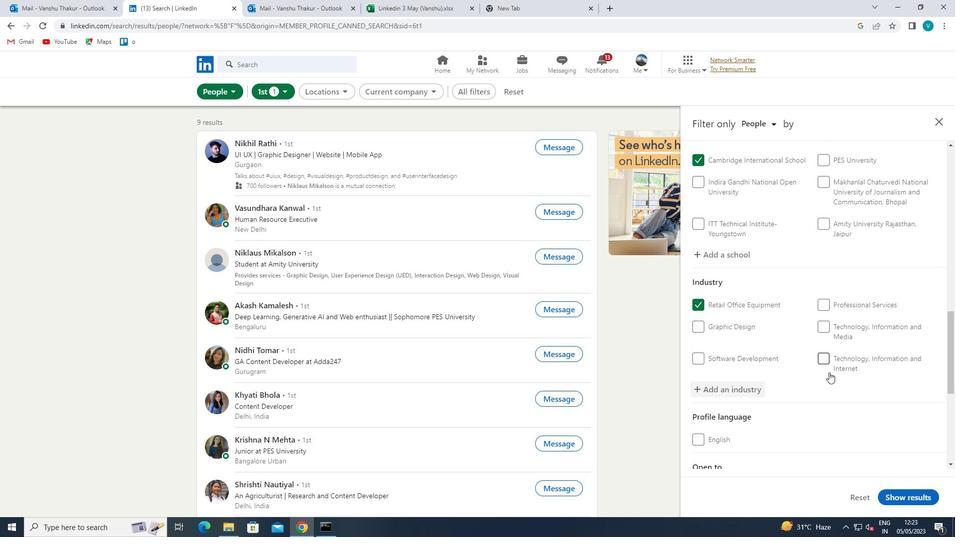 
Action: Mouse scrolled (829, 372) with delta (0, 0)
Screenshot: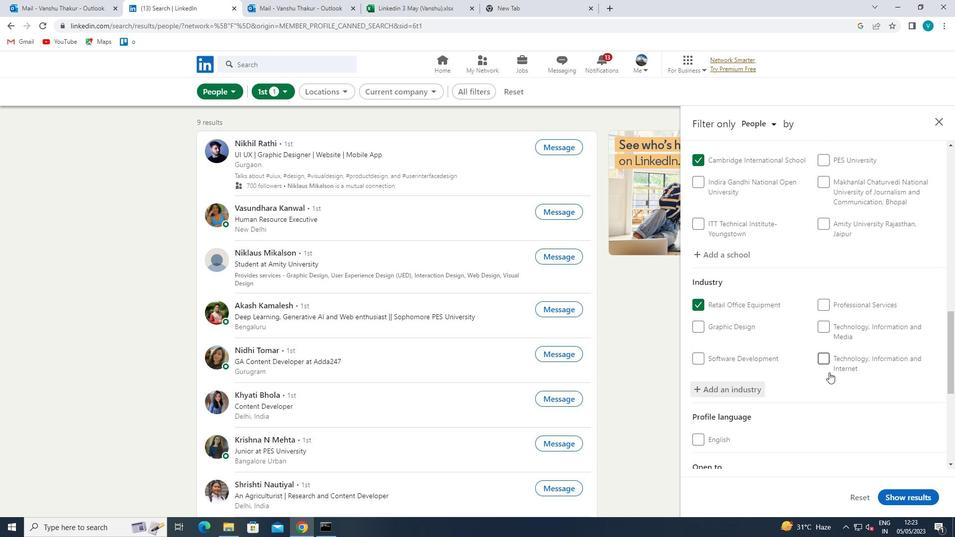 
Action: Mouse scrolled (829, 372) with delta (0, 0)
Screenshot: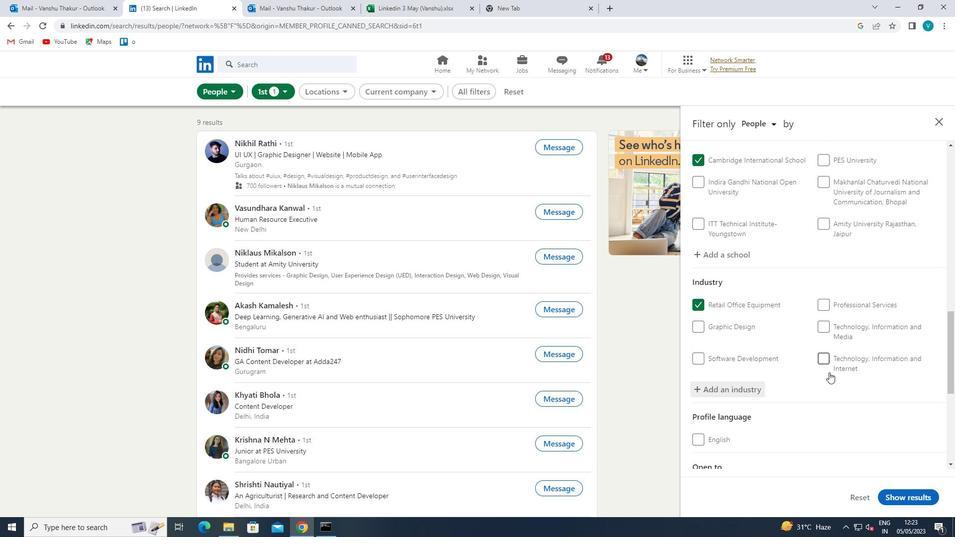
Action: Mouse scrolled (829, 372) with delta (0, 0)
Screenshot: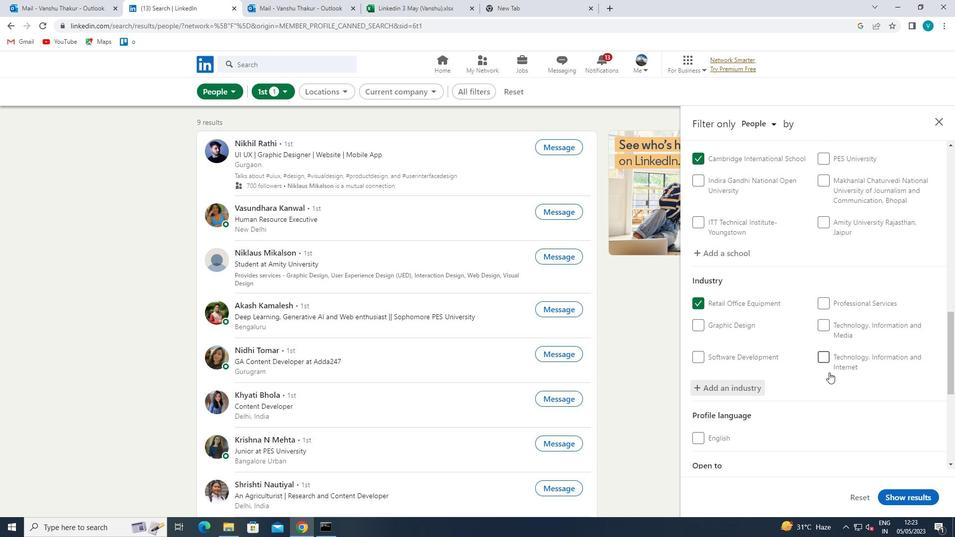 
Action: Mouse moved to (839, 392)
Screenshot: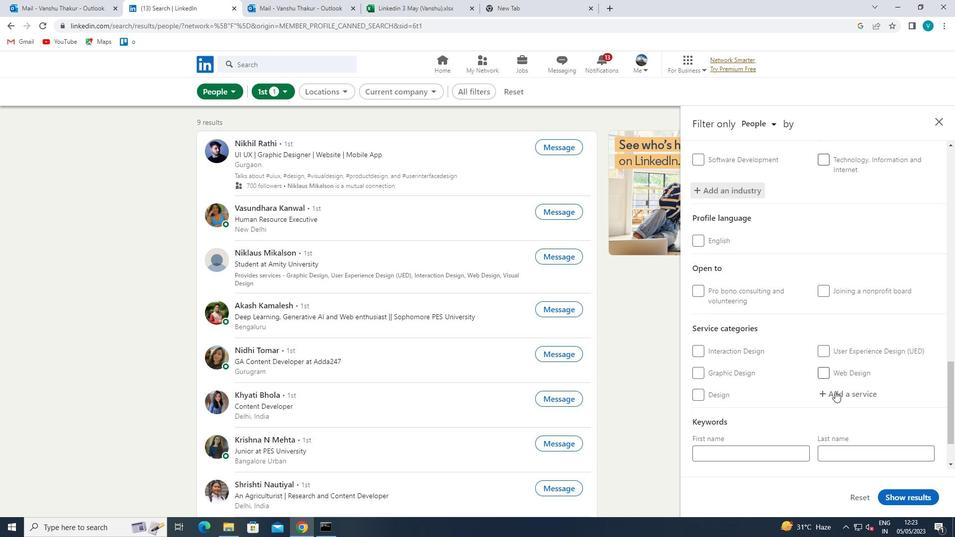 
Action: Mouse pressed left at (839, 392)
Screenshot: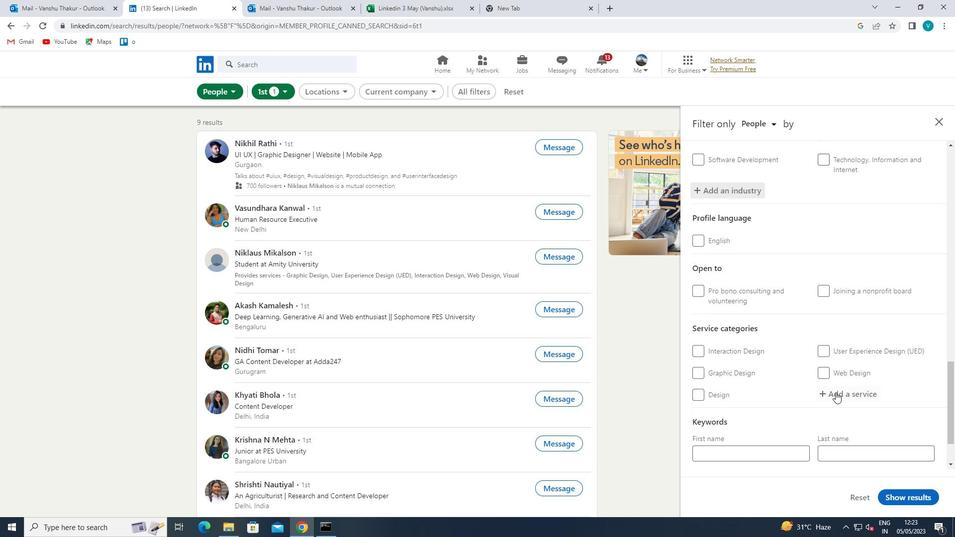
Action: Mouse moved to (830, 388)
Screenshot: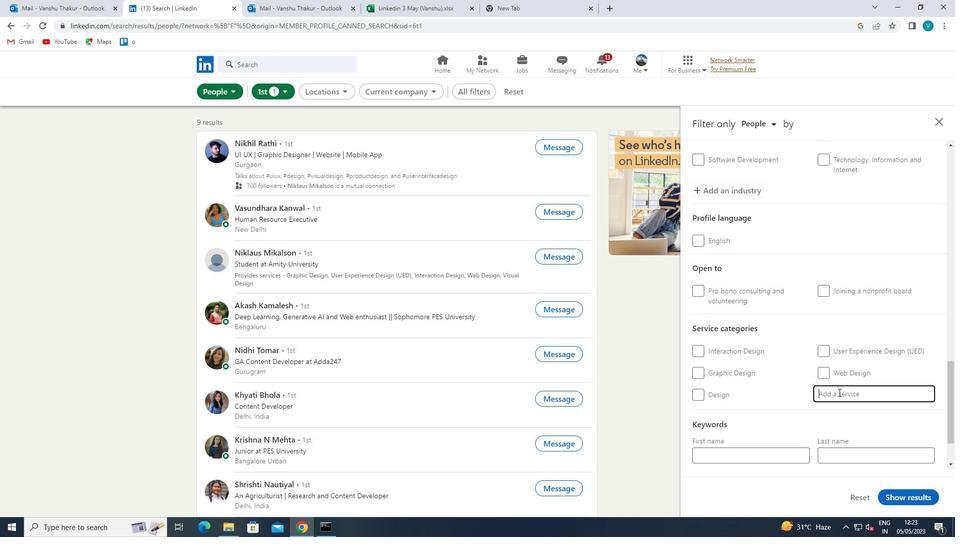 
Action: Mouse scrolled (830, 388) with delta (0, 0)
Screenshot: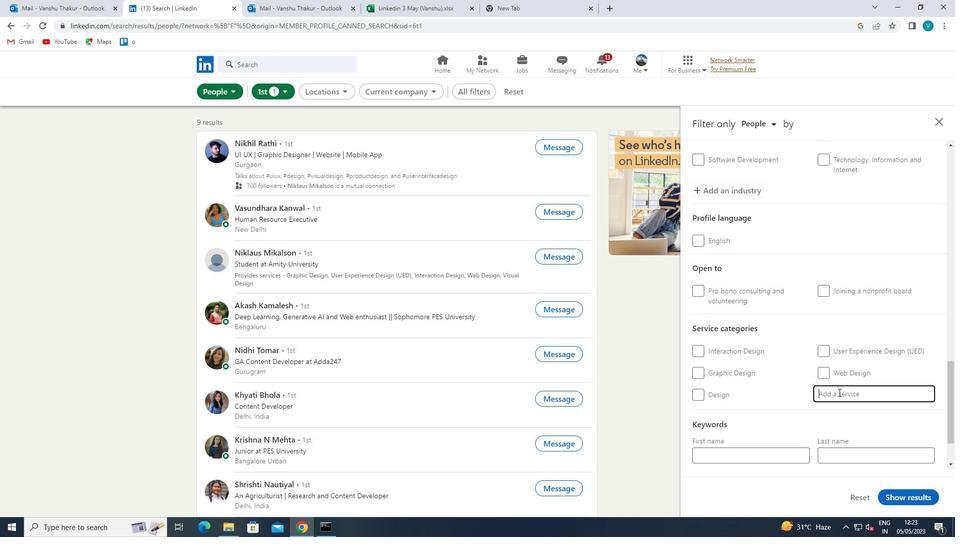 
Action: Mouse moved to (780, 390)
Screenshot: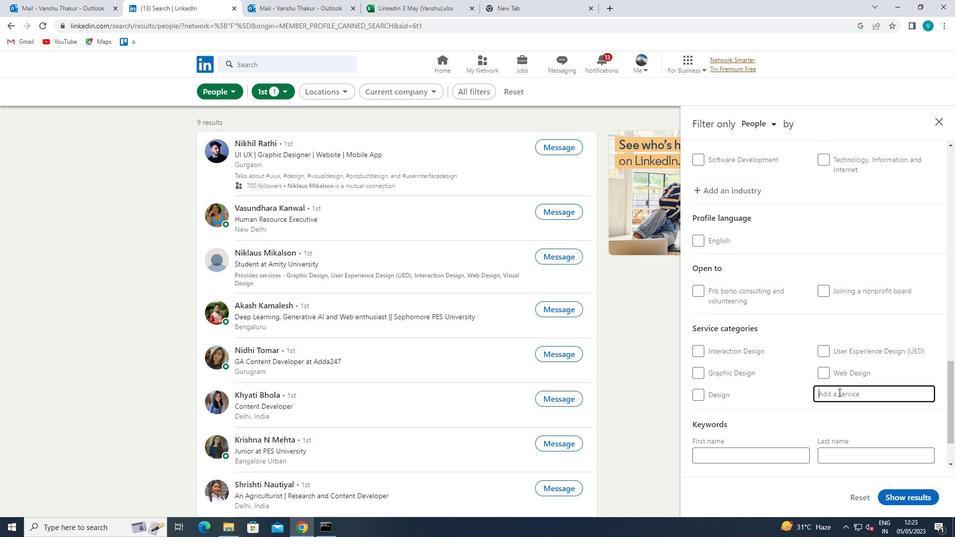 
Action: Key pressed <Key.shift>INFORMATIN<Key.space>
Screenshot: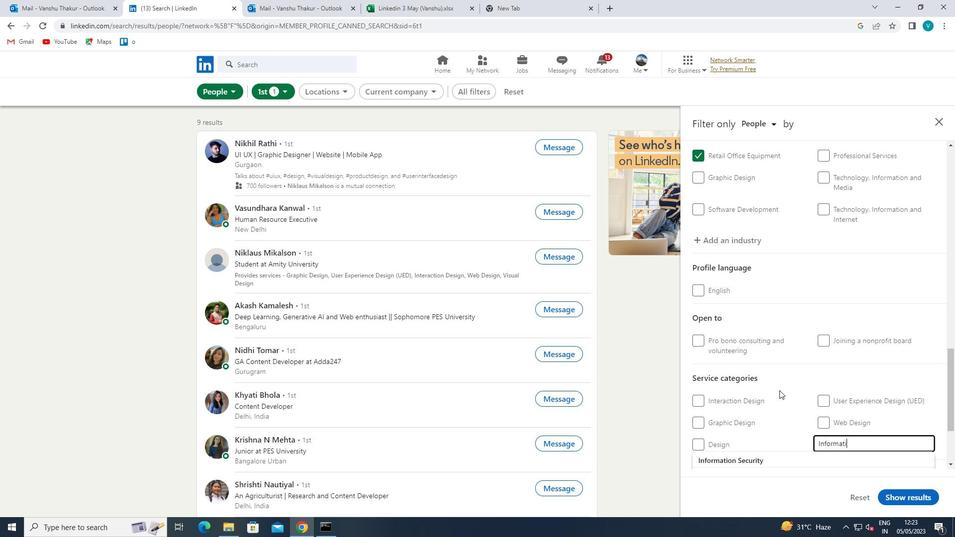 
Action: Mouse scrolled (780, 390) with delta (0, 0)
Screenshot: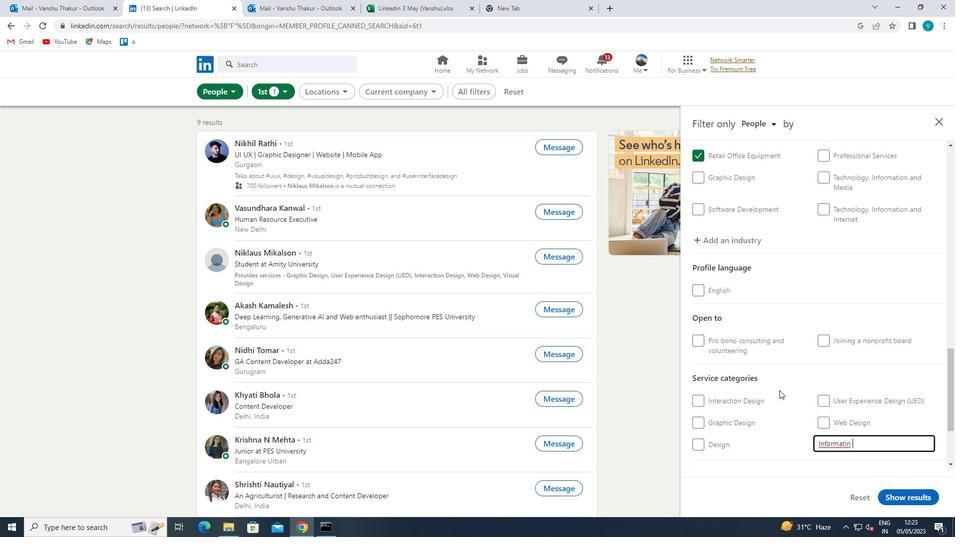 
Action: Mouse scrolled (780, 390) with delta (0, 0)
Screenshot: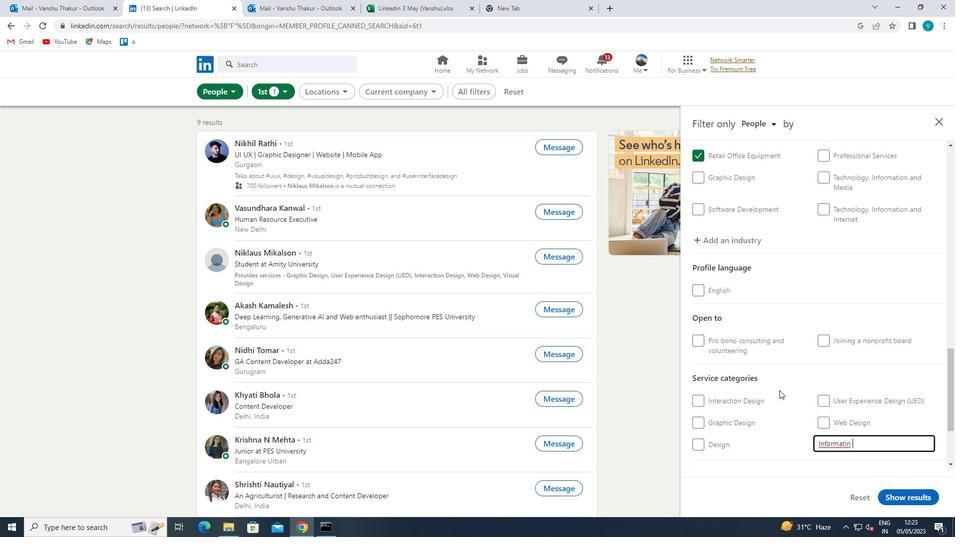 
Action: Mouse moved to (847, 343)
Screenshot: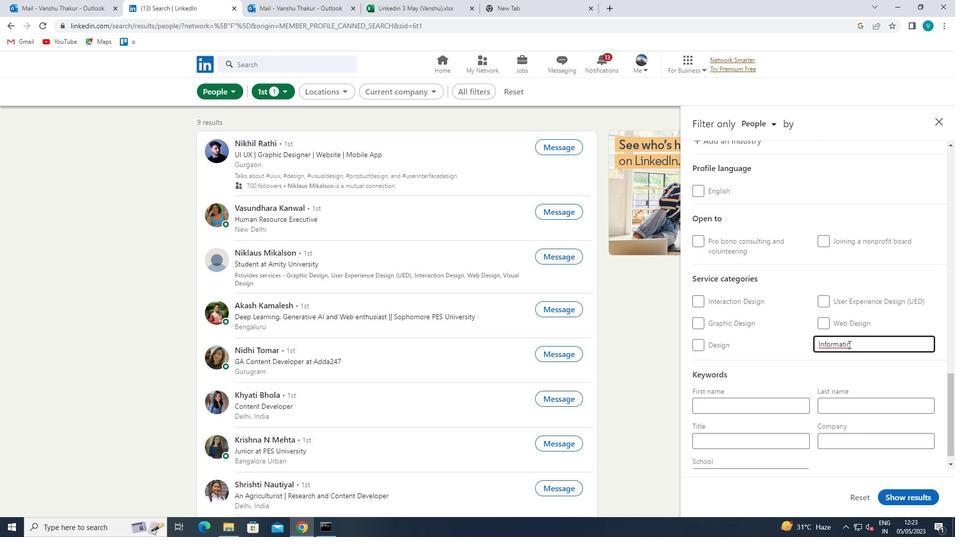 
Action: Mouse pressed left at (847, 343)
Screenshot: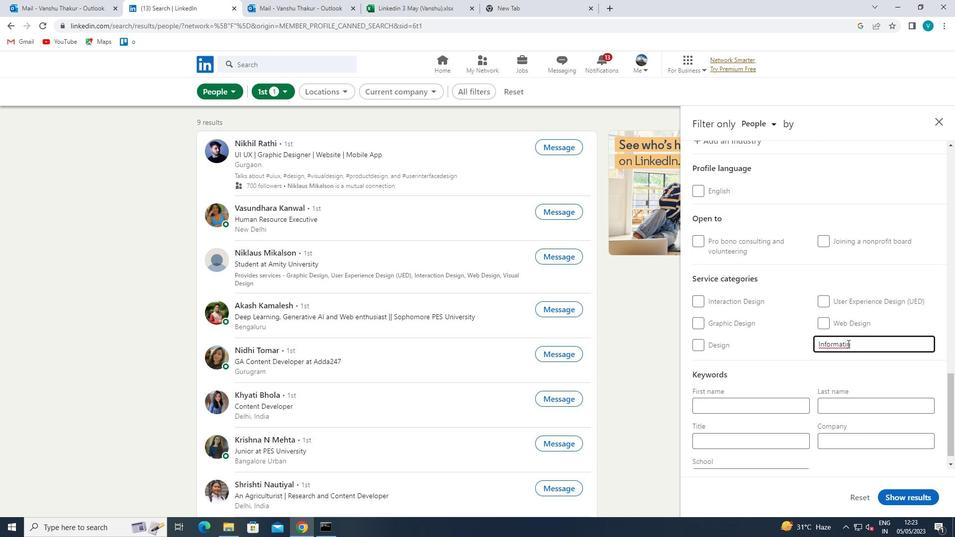 
Action: Mouse moved to (850, 367)
Screenshot: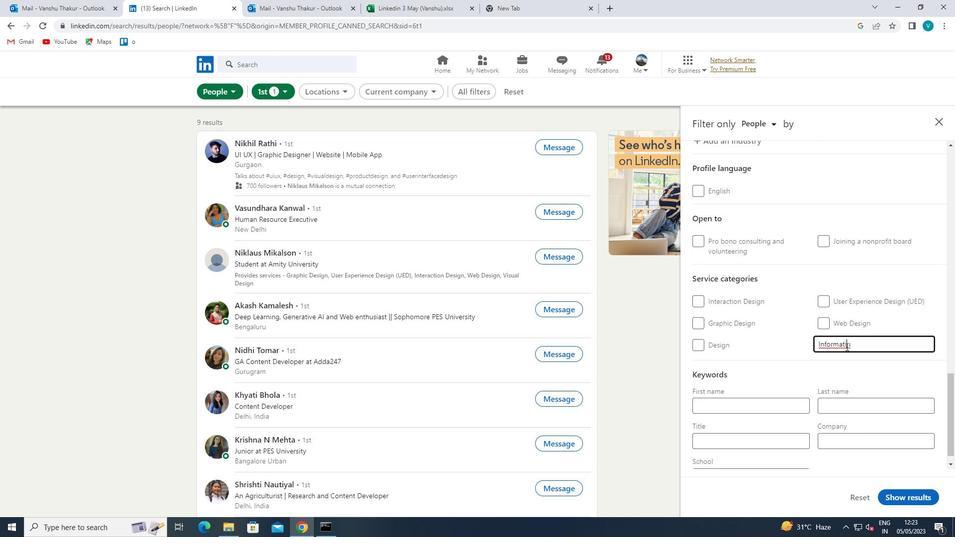 
Action: Key pressed O
Screenshot: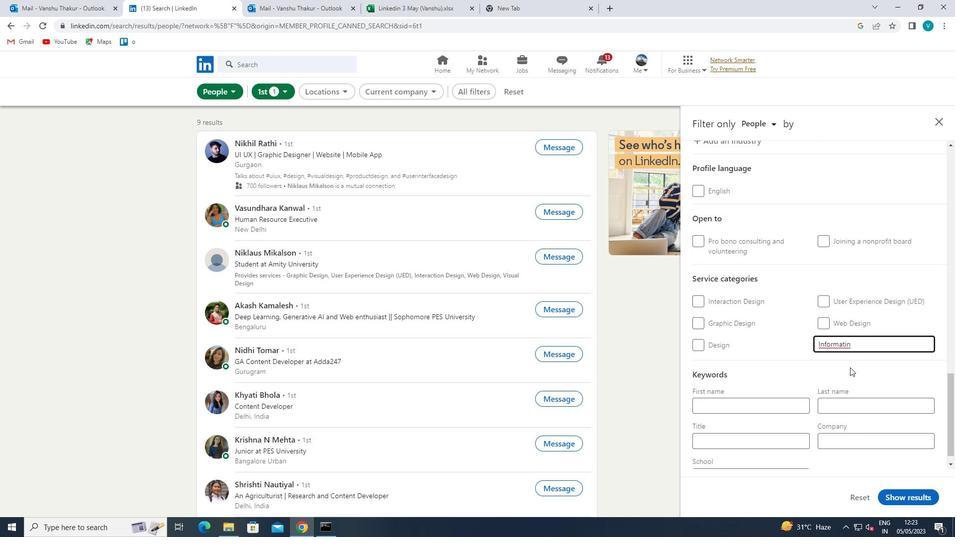 
Action: Mouse moved to (856, 345)
Screenshot: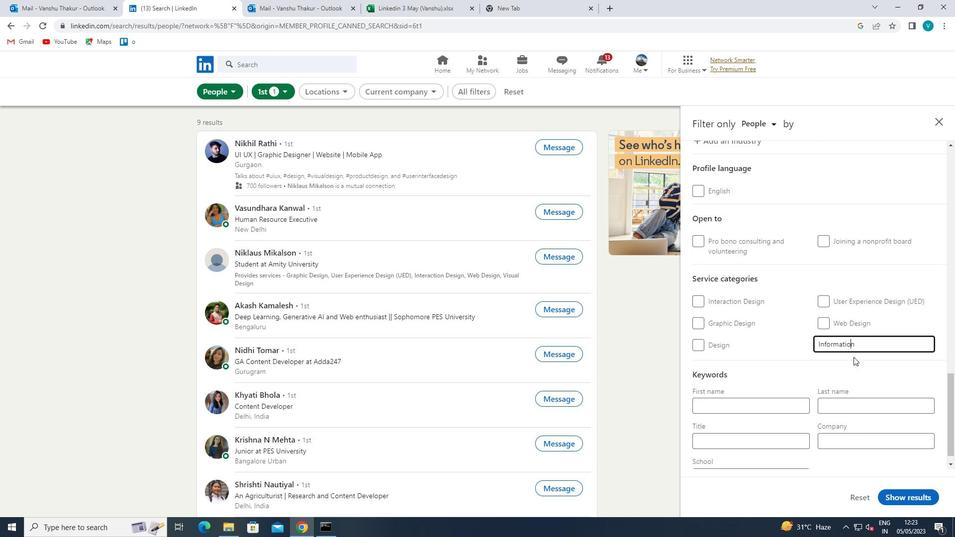 
Action: Mouse pressed left at (856, 345)
Screenshot: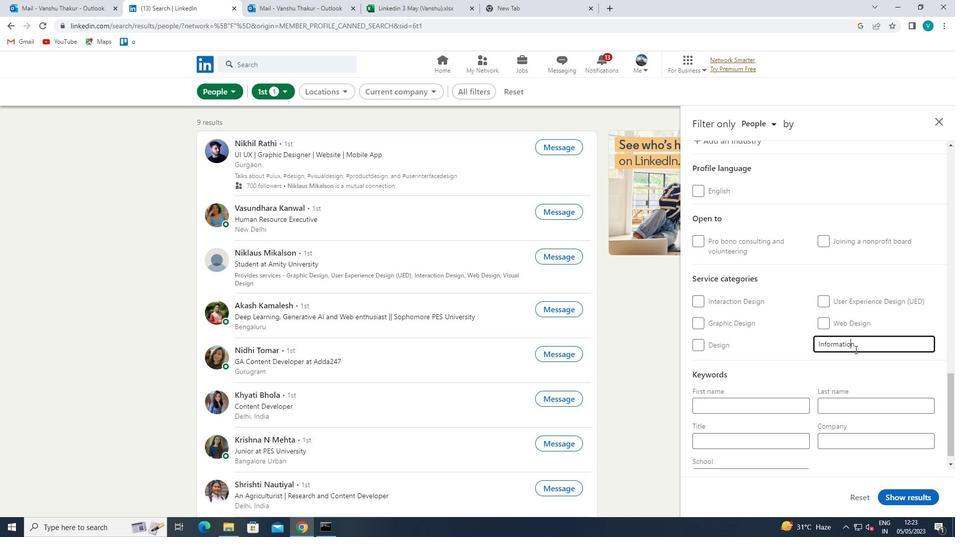 
Action: Mouse moved to (840, 369)
Screenshot: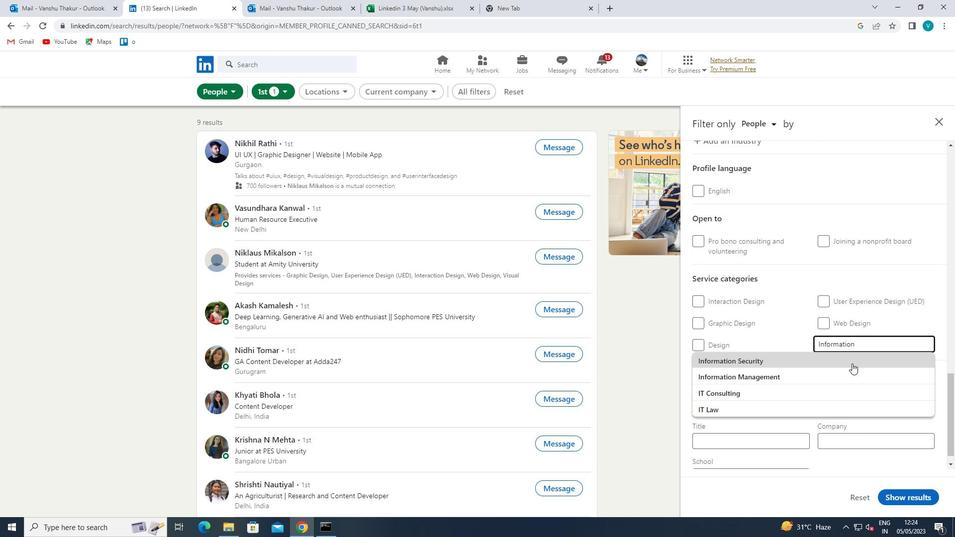 
Action: Mouse pressed left at (840, 369)
Screenshot: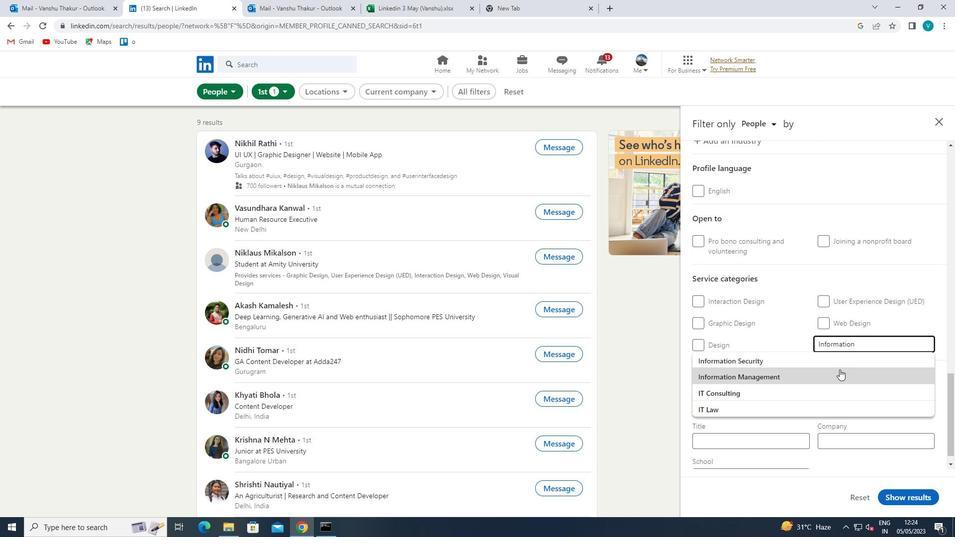 
Action: Mouse scrolled (840, 369) with delta (0, 0)
Screenshot: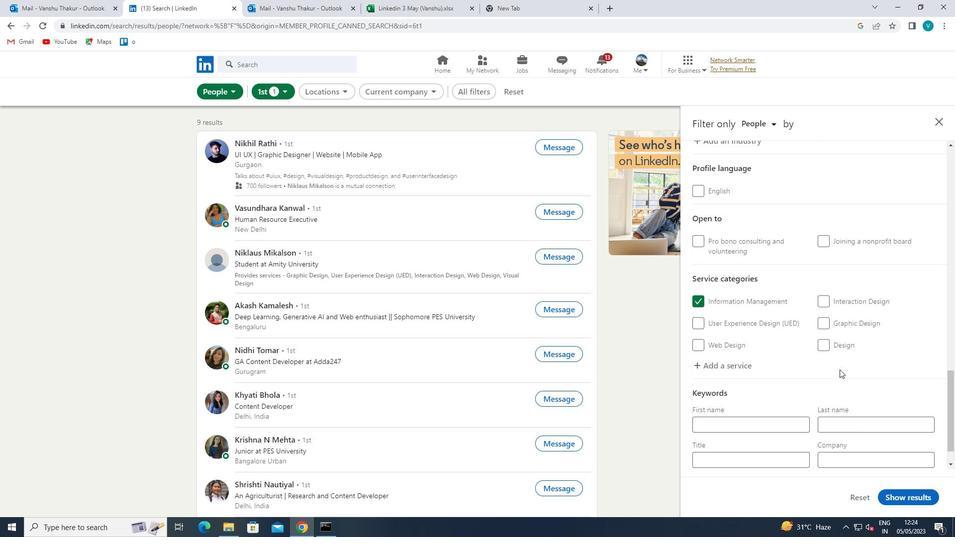 
Action: Mouse scrolled (840, 369) with delta (0, 0)
Screenshot: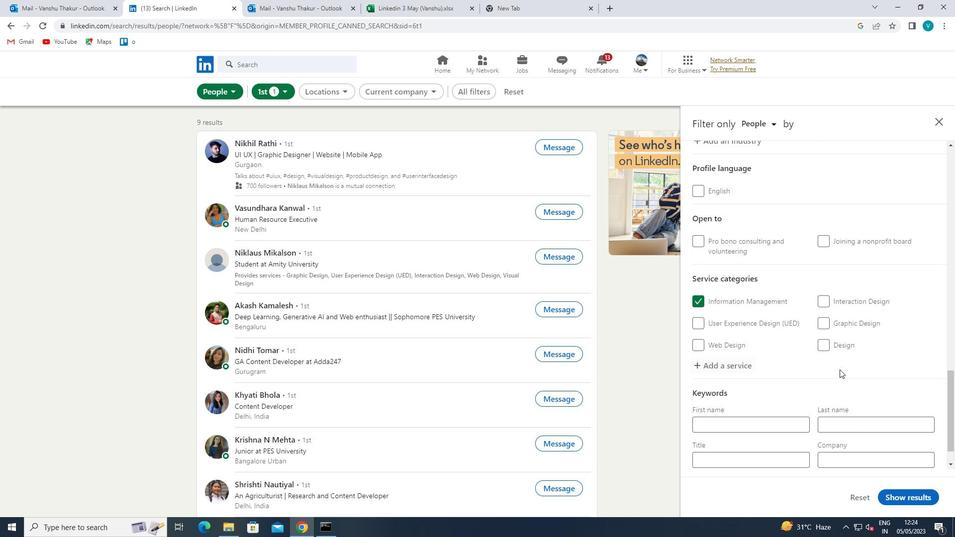 
Action: Mouse scrolled (840, 369) with delta (0, 0)
Screenshot: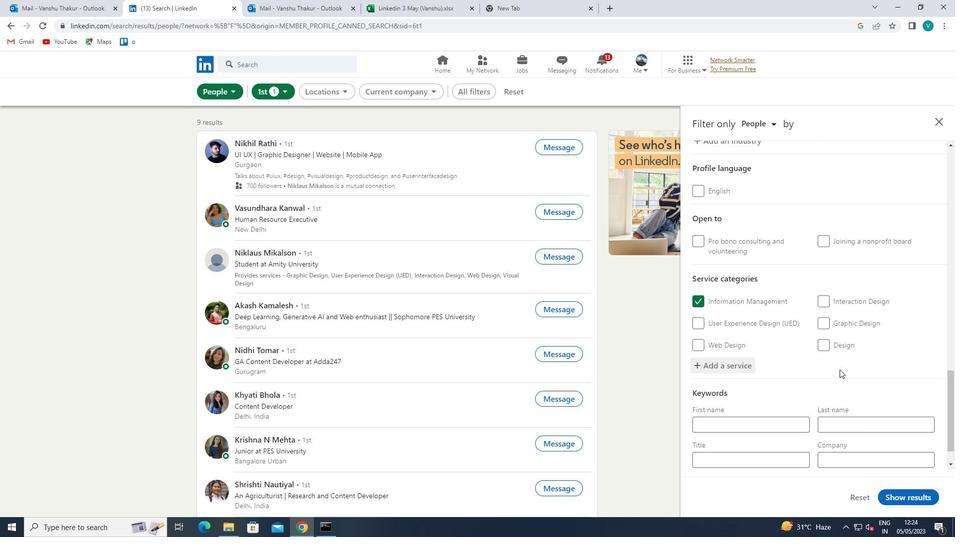 
Action: Mouse moved to (839, 369)
Screenshot: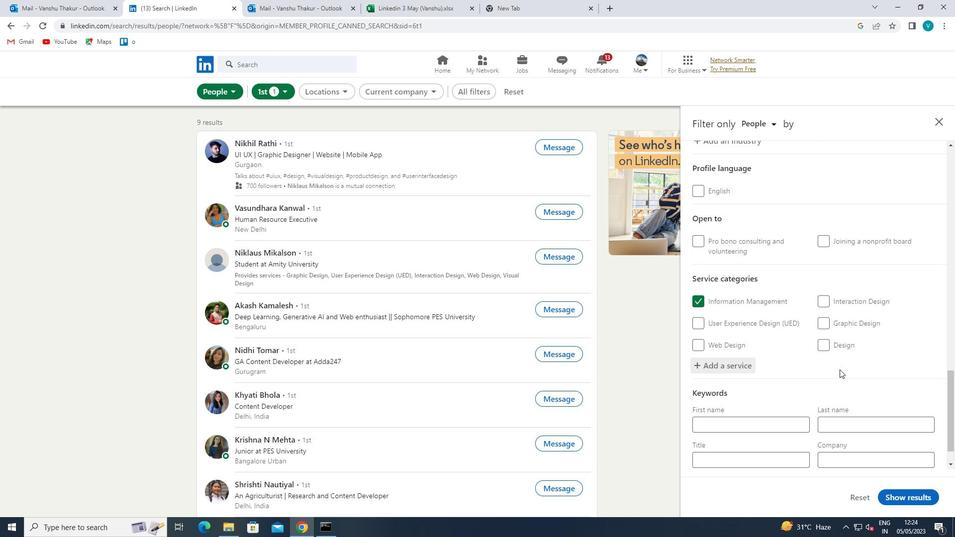 
Action: Mouse scrolled (839, 369) with delta (0, 0)
Screenshot: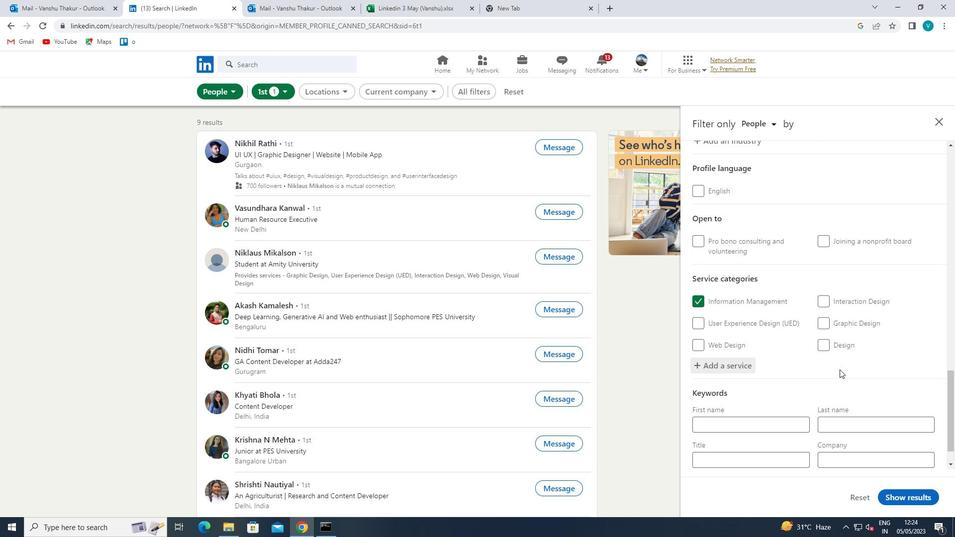 
Action: Mouse moved to (790, 422)
Screenshot: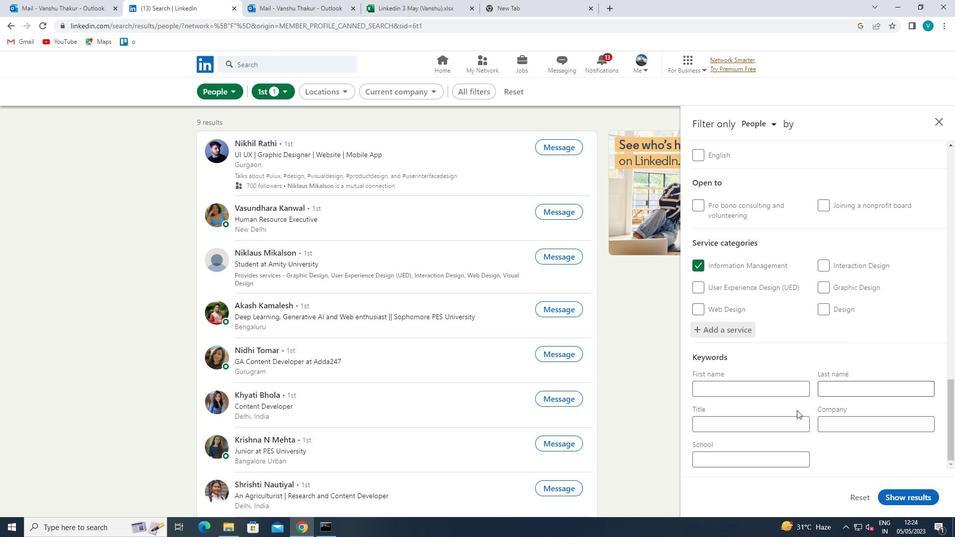 
Action: Mouse pressed left at (790, 422)
Screenshot: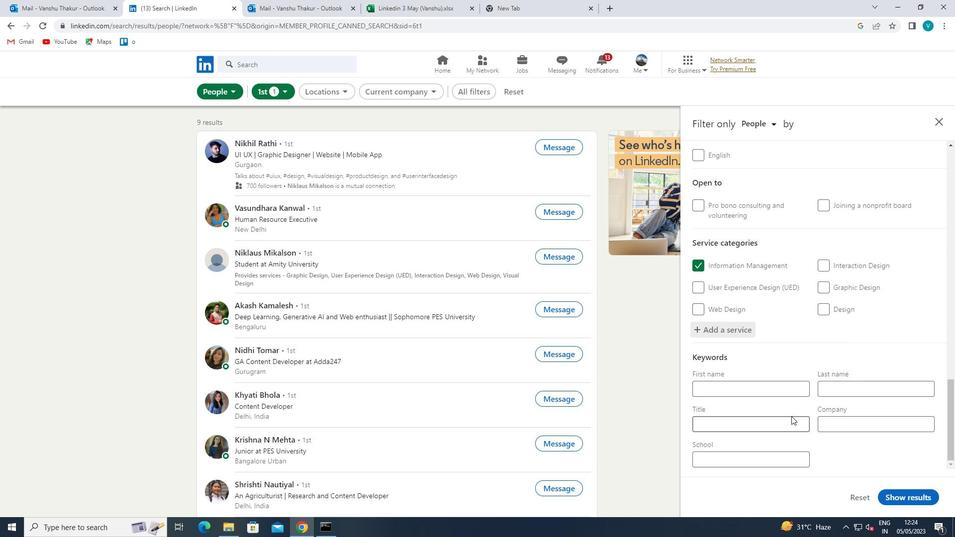 
Action: Key pressed <Key.shift>ACTUARY
Screenshot: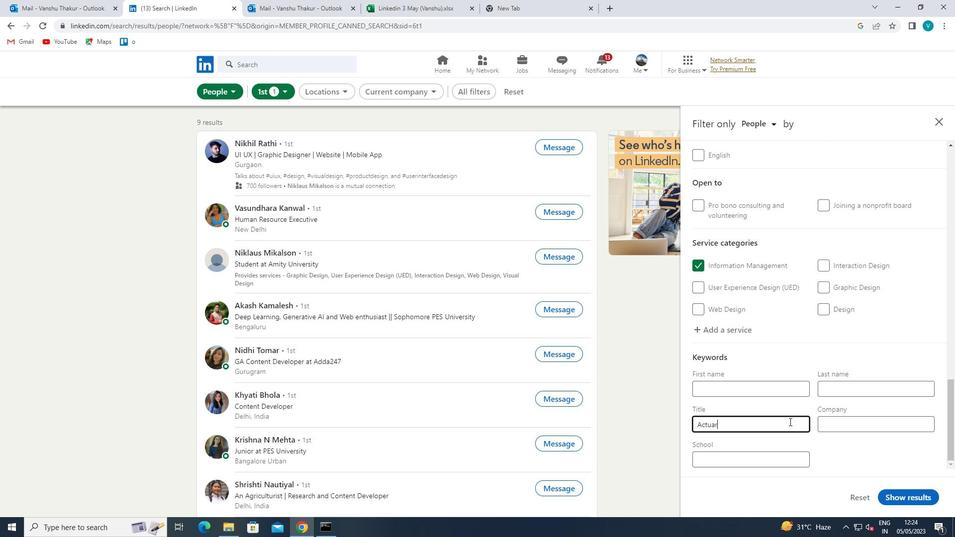 
Action: Mouse moved to (906, 498)
Screenshot: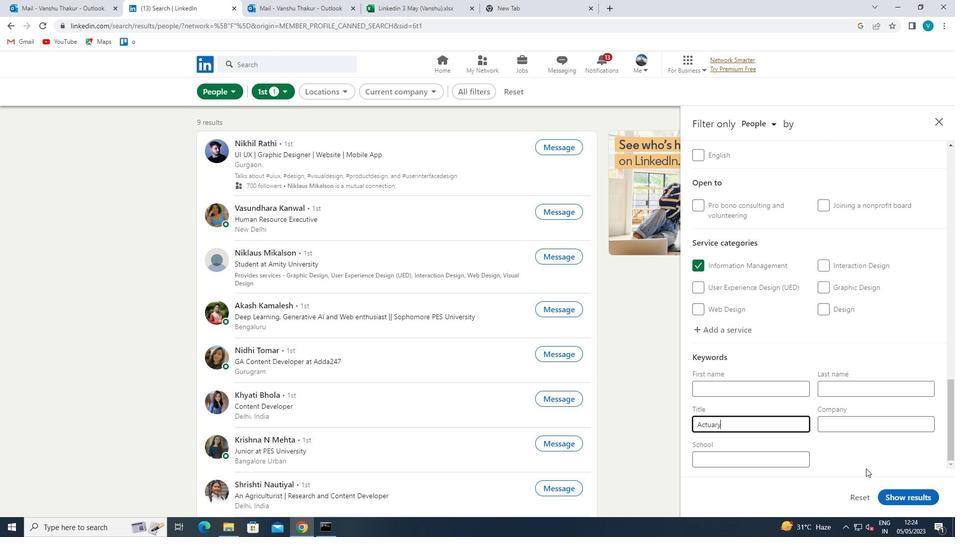 
Action: Mouse pressed left at (906, 498)
Screenshot: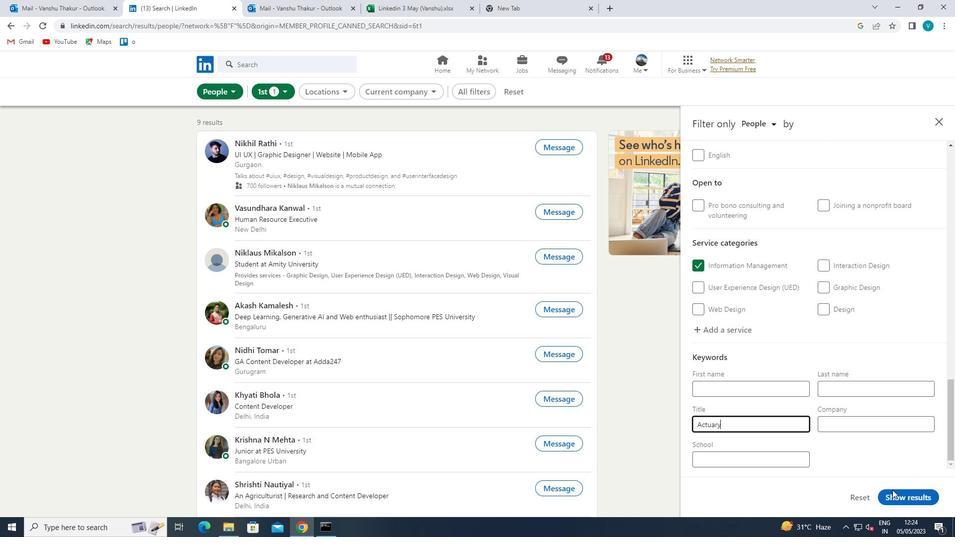 
Action: Mouse moved to (905, 498)
Screenshot: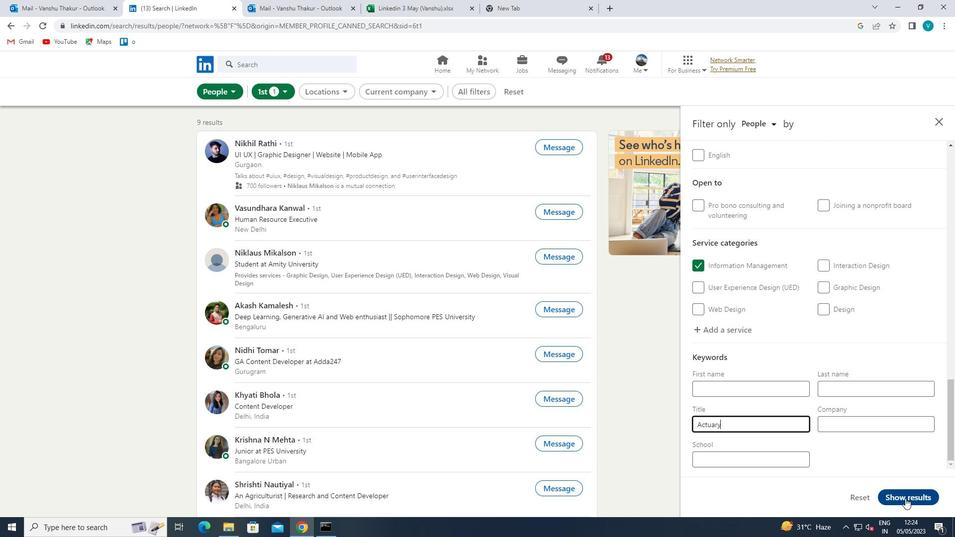 
